Task: Create in the project TrackForge in Backlog an issue 'Implement a feature for users to share their location and find nearby friends', assign it to team member softage.4@softage.net and change the status to IN PROGRESS.
Action: Mouse moved to (207, 57)
Screenshot: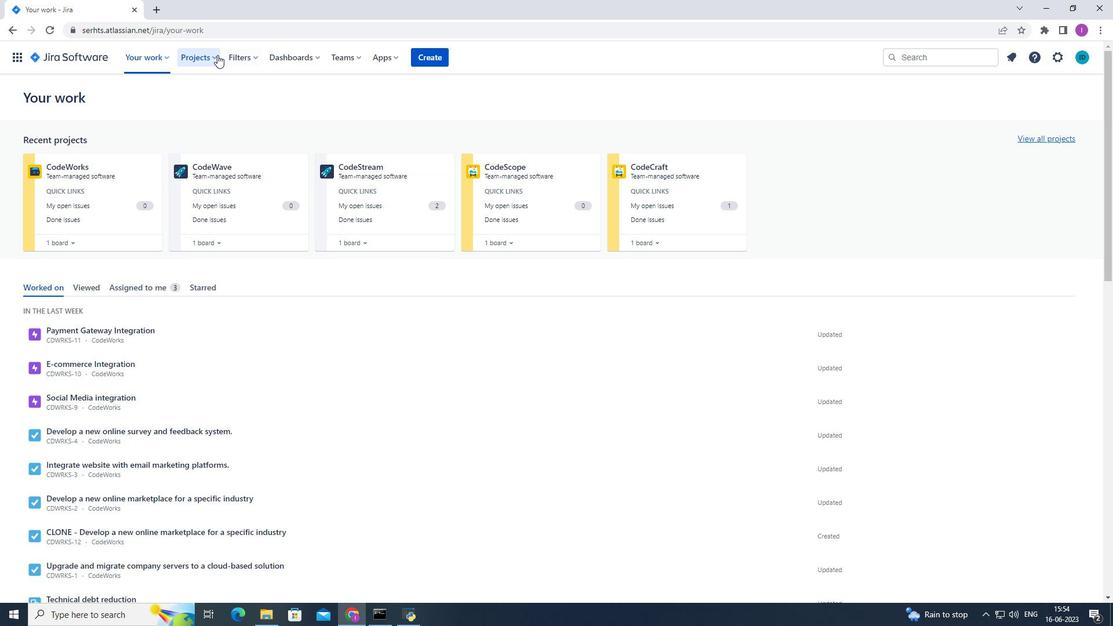 
Action: Mouse pressed left at (207, 57)
Screenshot: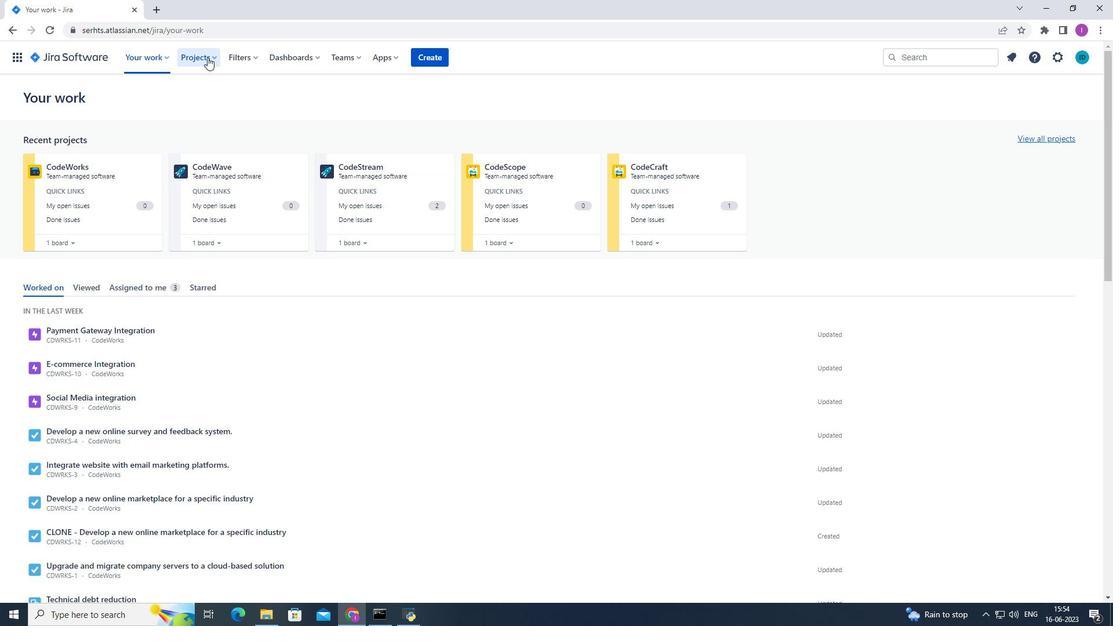 
Action: Mouse moved to (217, 107)
Screenshot: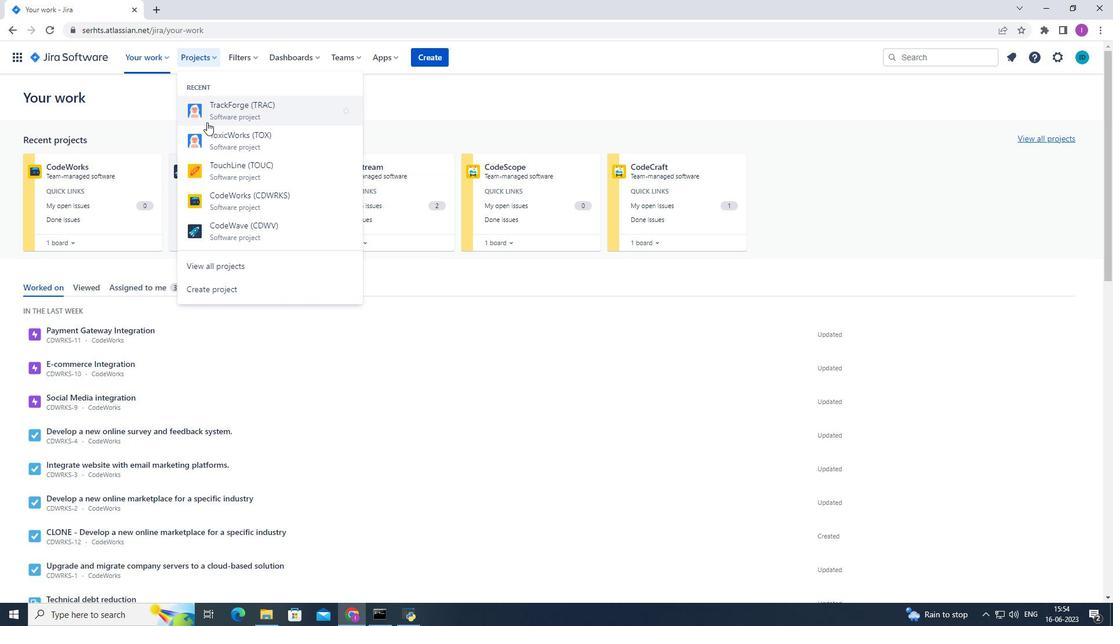 
Action: Mouse pressed left at (217, 107)
Screenshot: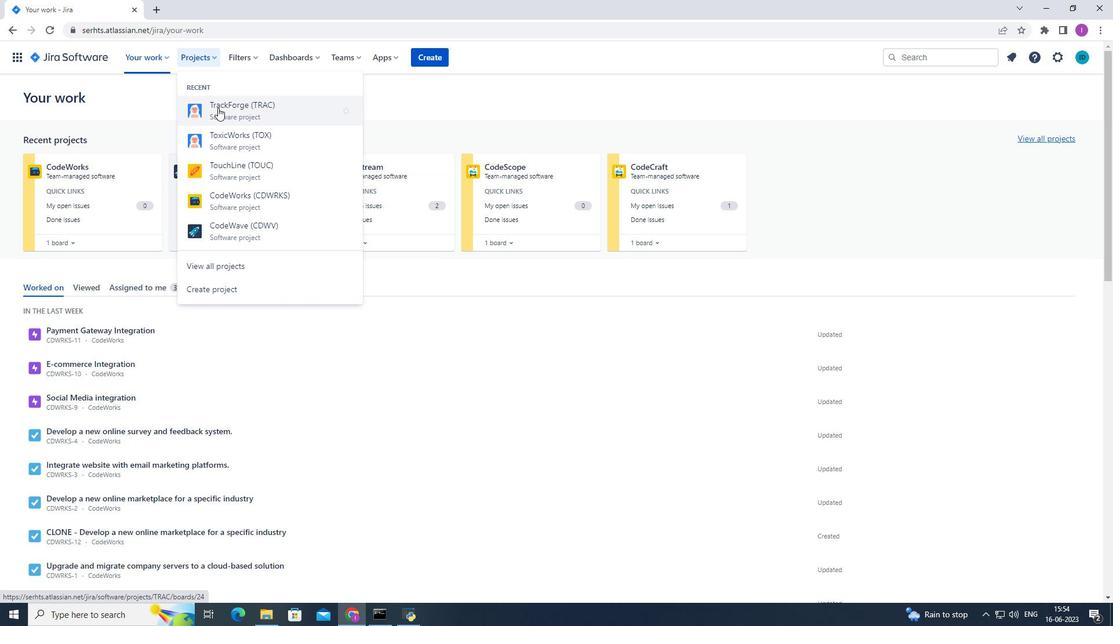 
Action: Mouse moved to (77, 180)
Screenshot: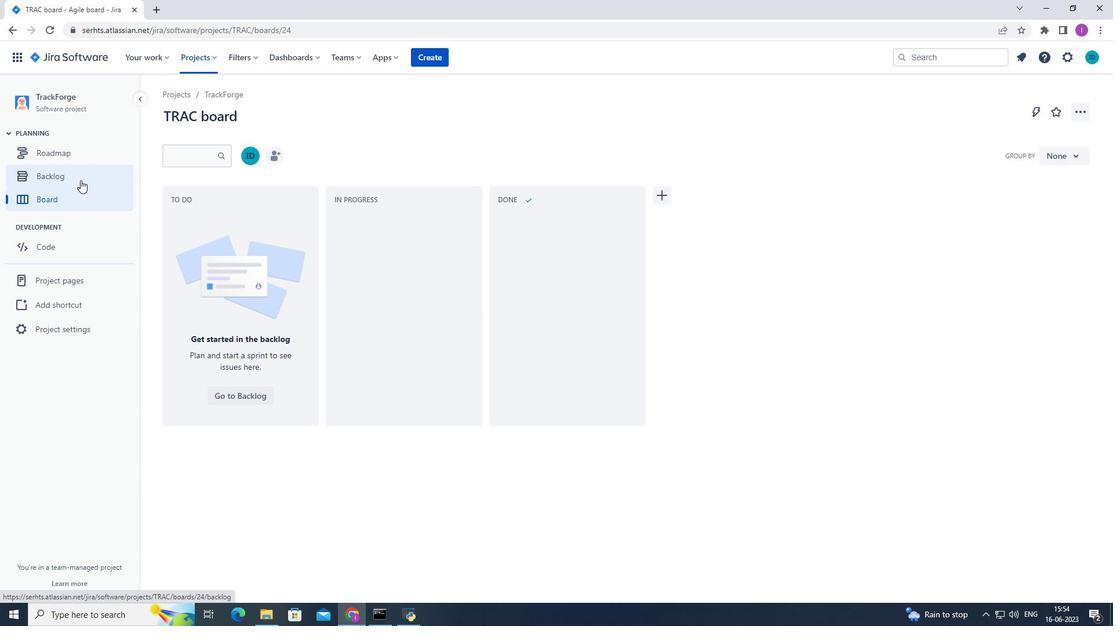 
Action: Mouse pressed left at (77, 180)
Screenshot: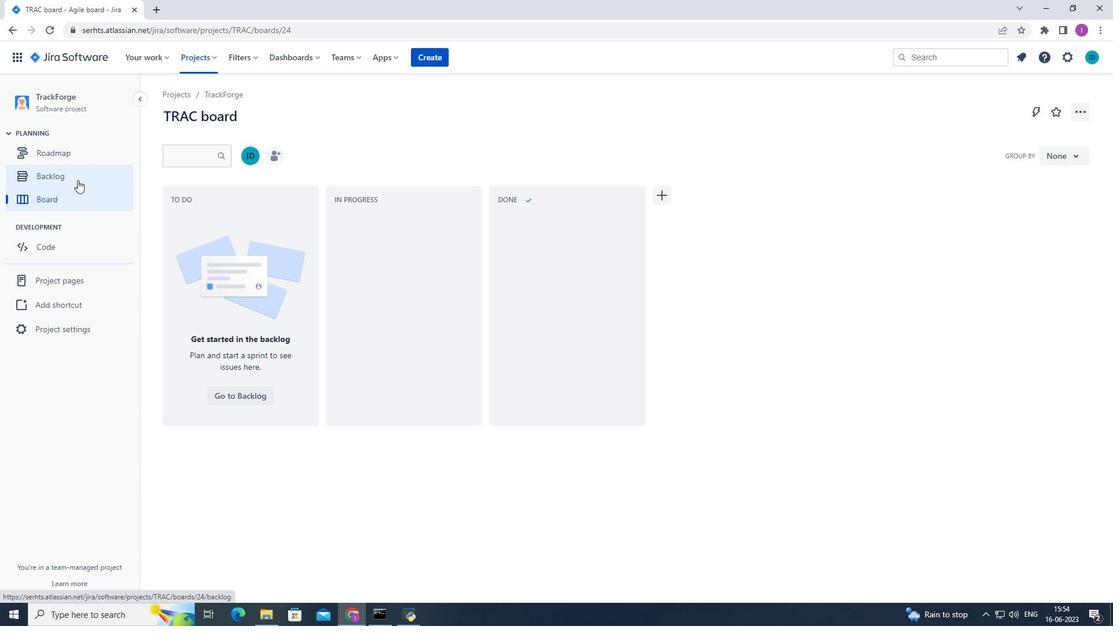 
Action: Mouse moved to (379, 474)
Screenshot: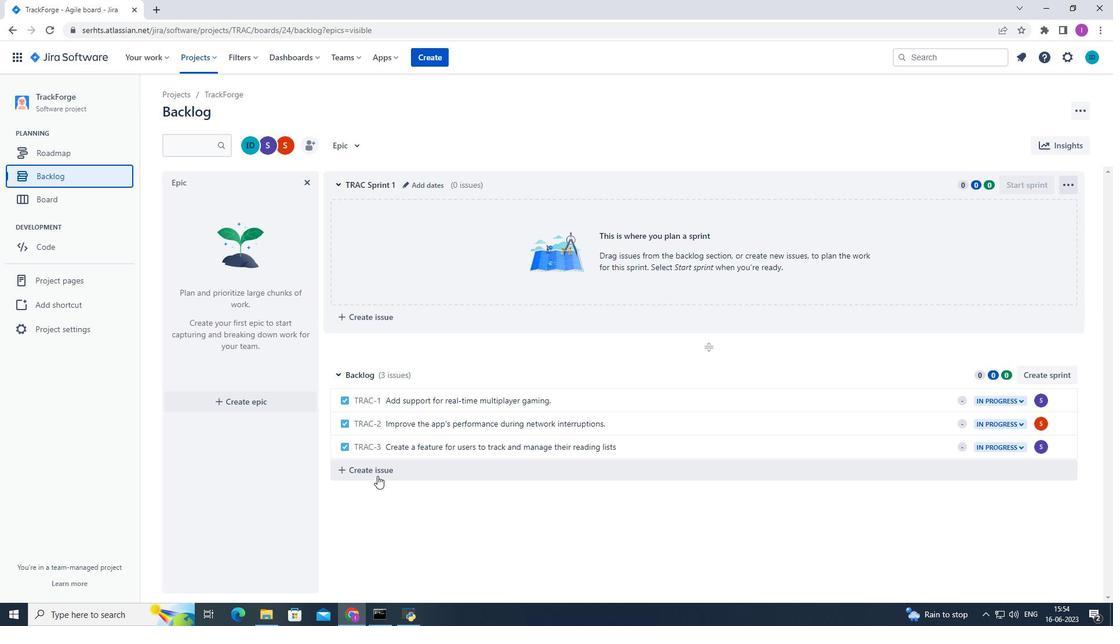 
Action: Mouse pressed left at (379, 474)
Screenshot: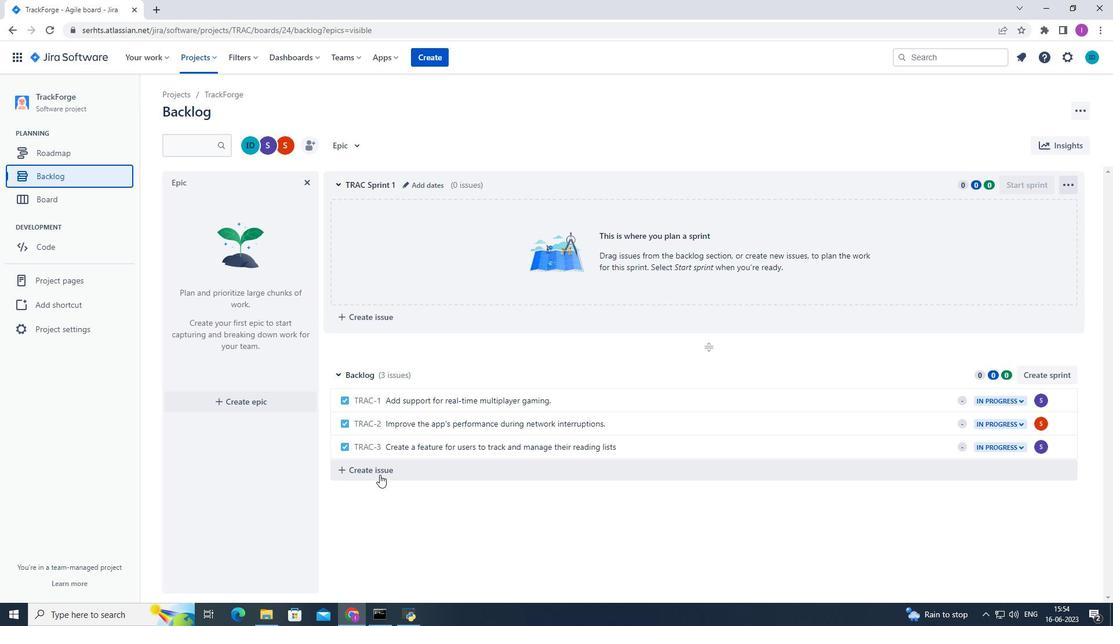 
Action: Mouse moved to (411, 470)
Screenshot: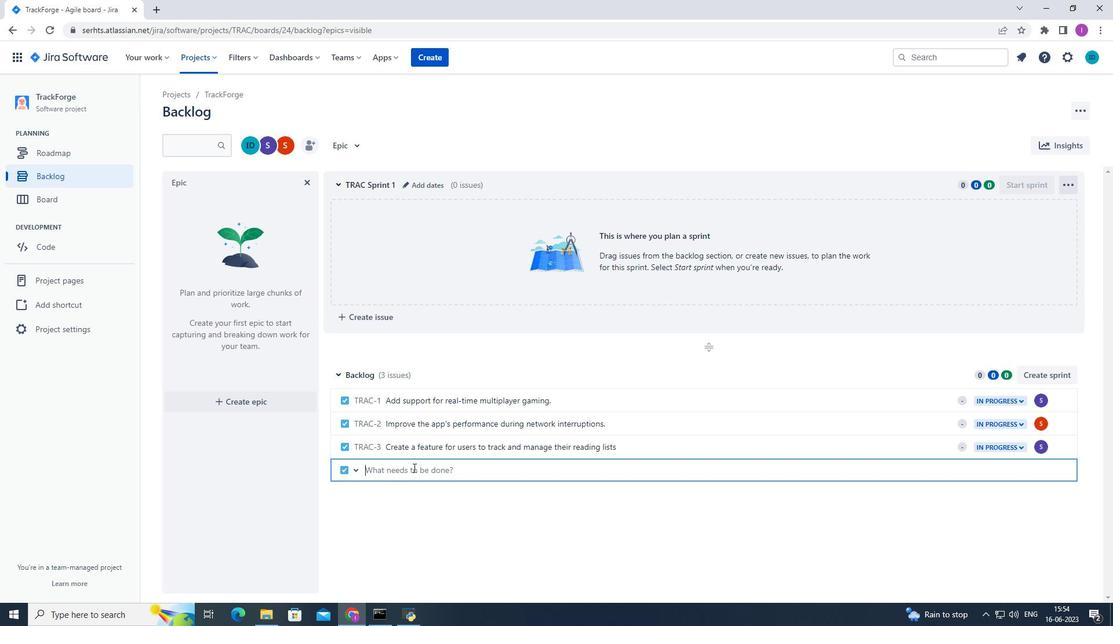 
Action: Key pressed <Key.shift><Key.shift>Implement<Key.space>a<Key.space>feqature<Key.space>for<Key.space>
Screenshot: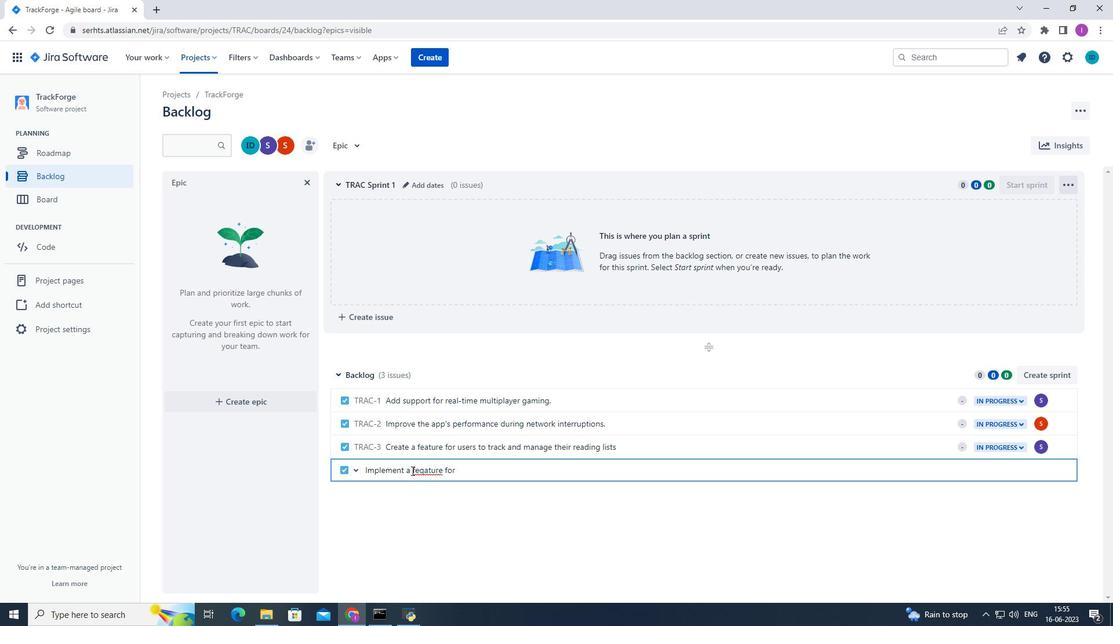 
Action: Mouse moved to (423, 471)
Screenshot: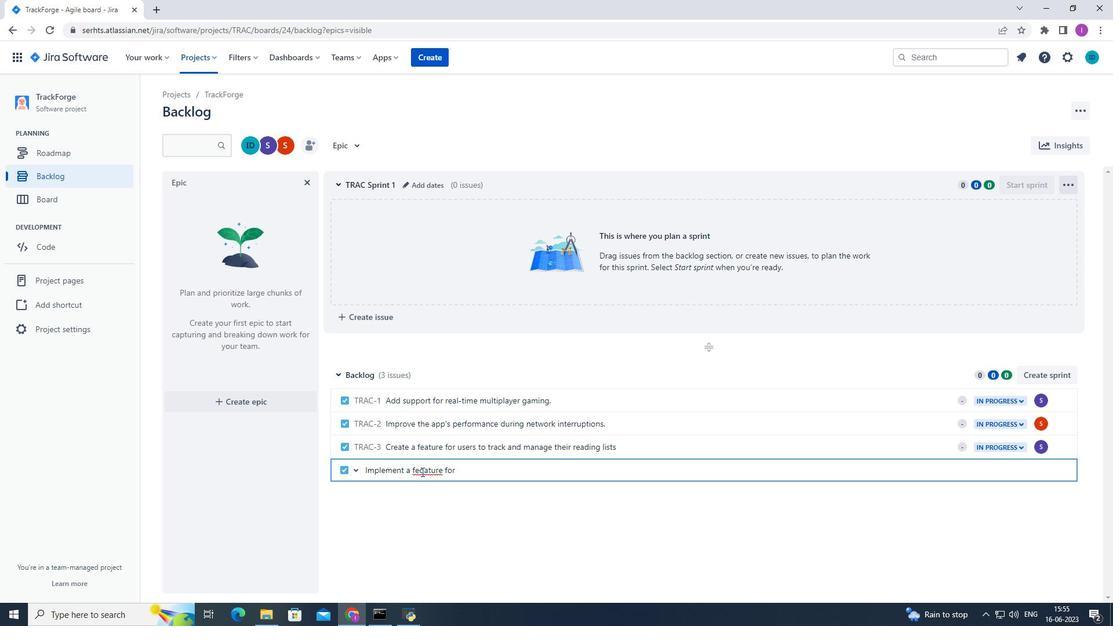 
Action: Mouse pressed left at (423, 471)
Screenshot: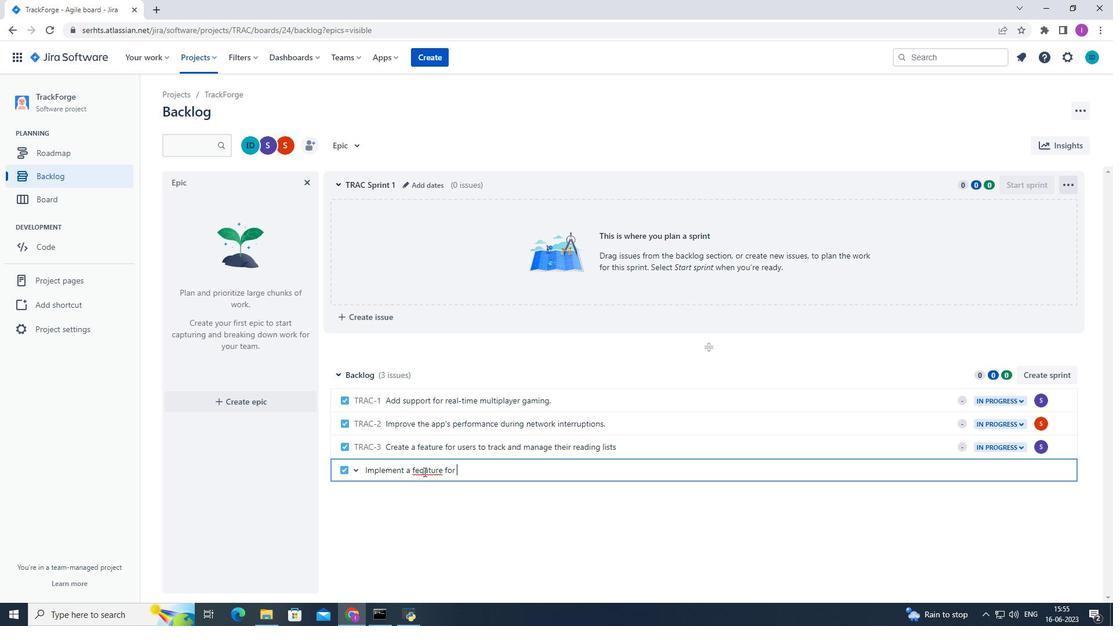 
Action: Mouse moved to (424, 471)
Screenshot: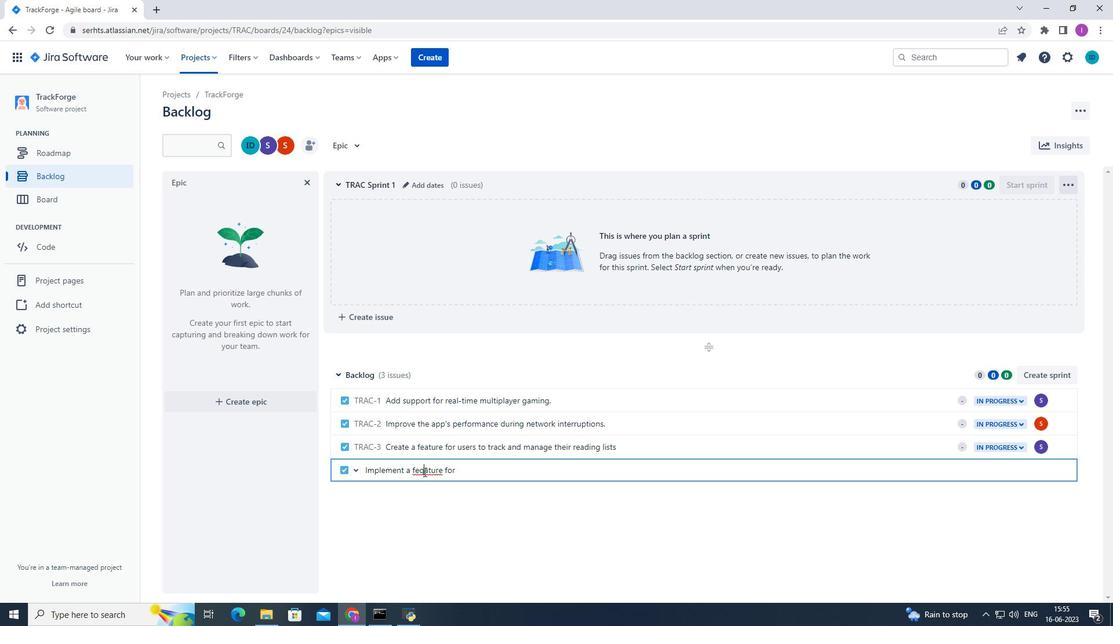 
Action: Key pressed <Key.backspace>
Screenshot: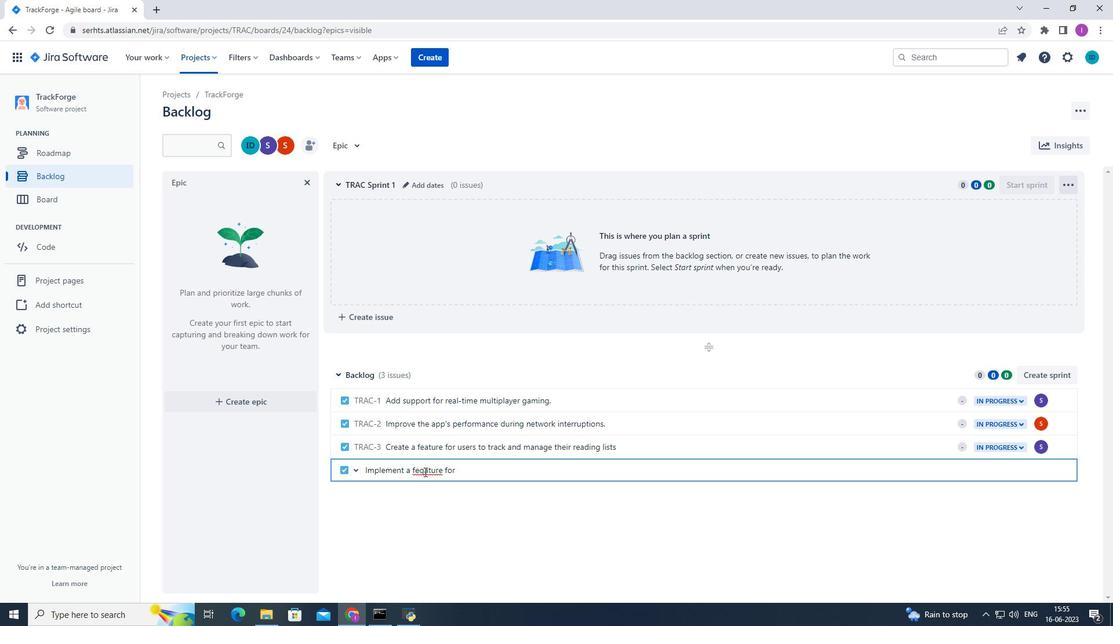 
Action: Mouse moved to (459, 474)
Screenshot: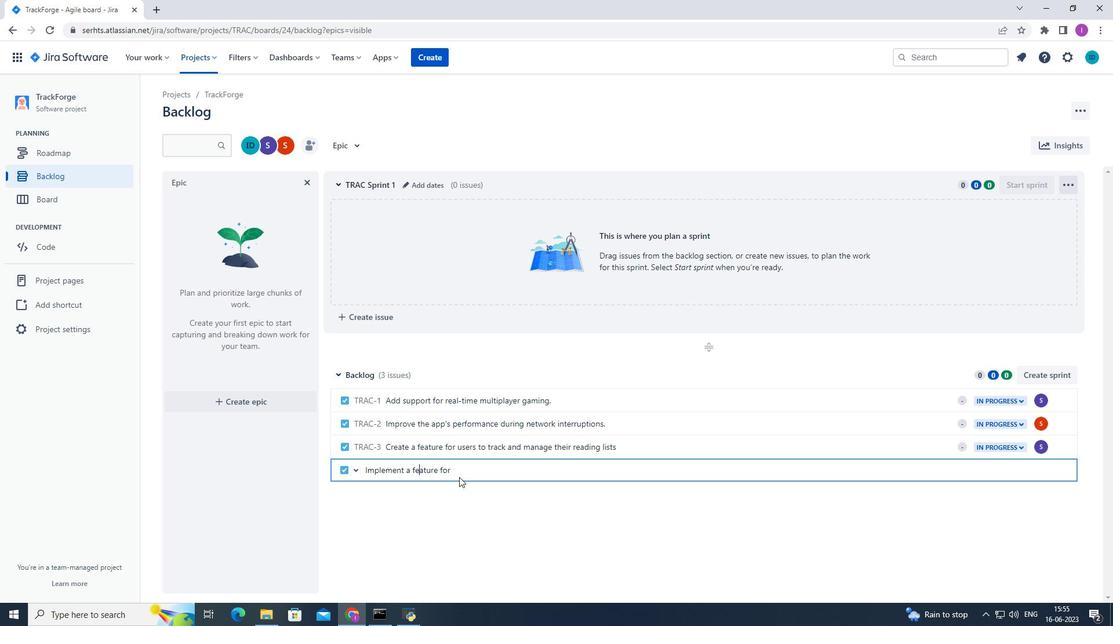 
Action: Mouse pressed left at (459, 474)
Screenshot: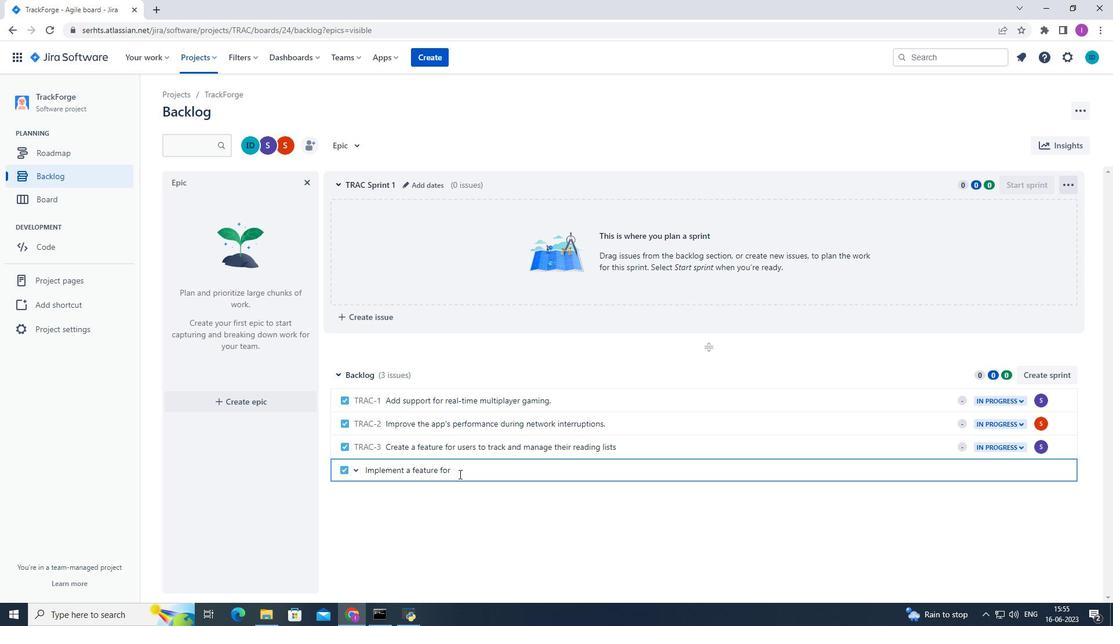 
Action: Mouse moved to (515, 459)
Screenshot: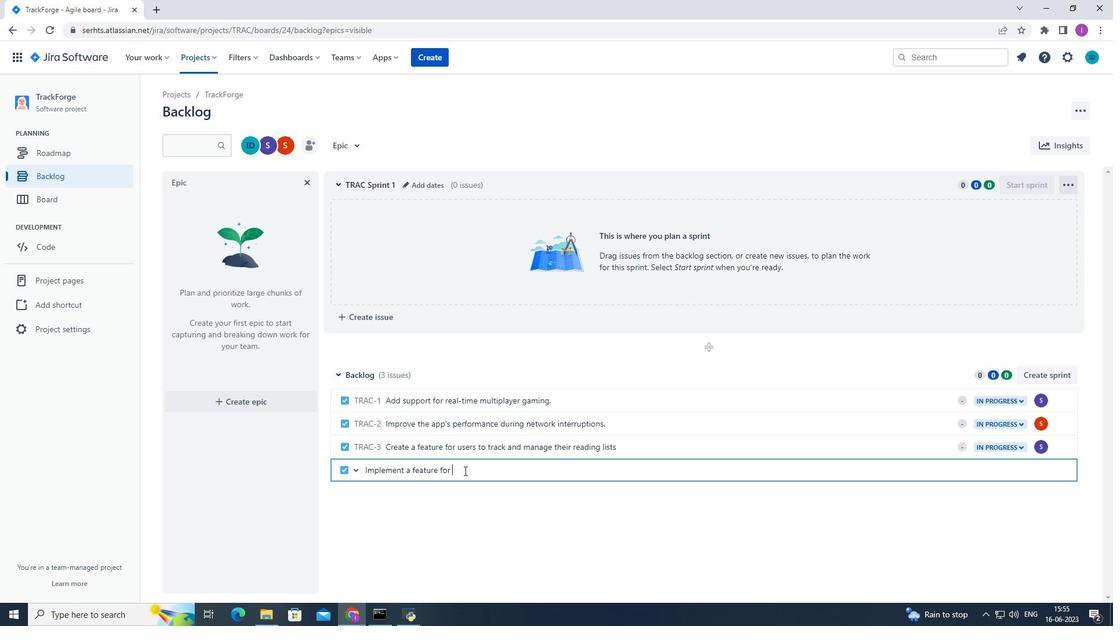 
Action: Key pressed users<Key.space>toshare
Screenshot: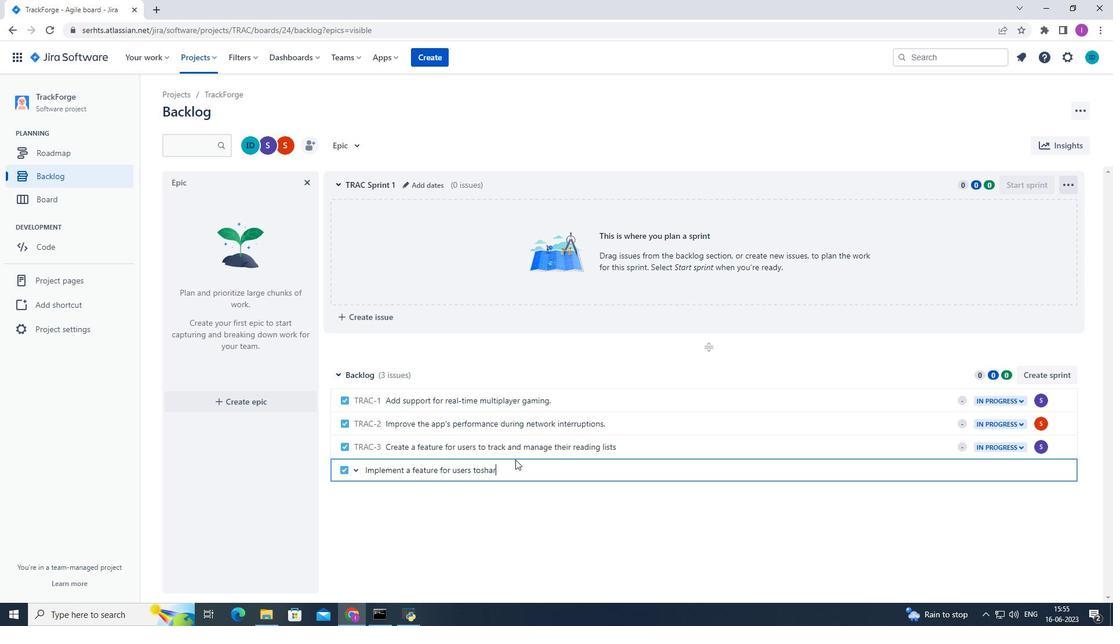 
Action: Mouse moved to (480, 469)
Screenshot: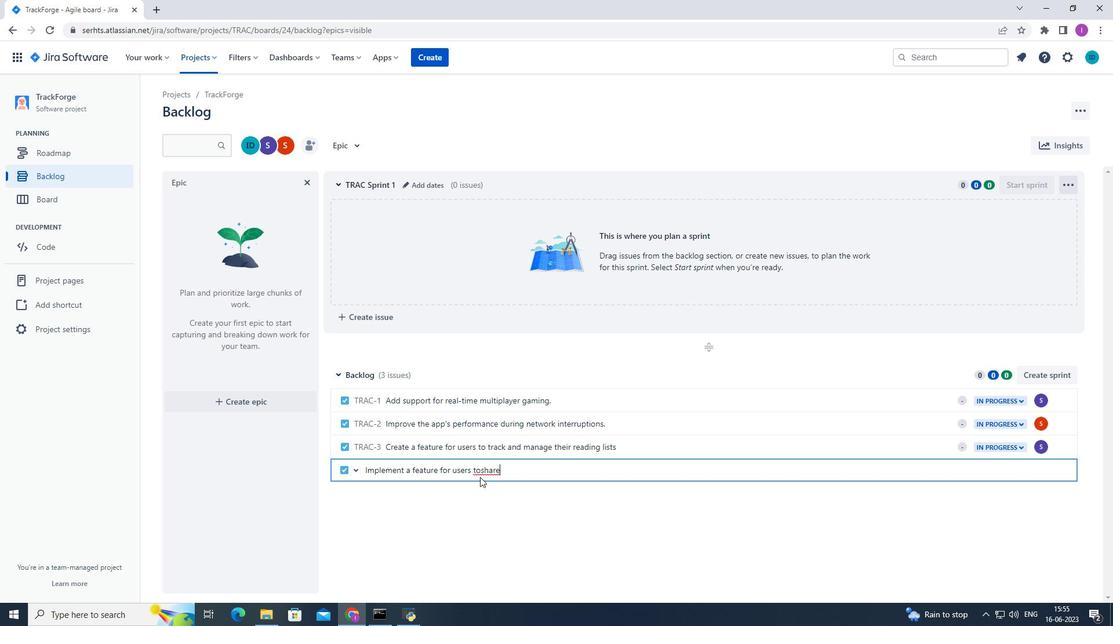 
Action: Mouse pressed left at (480, 469)
Screenshot: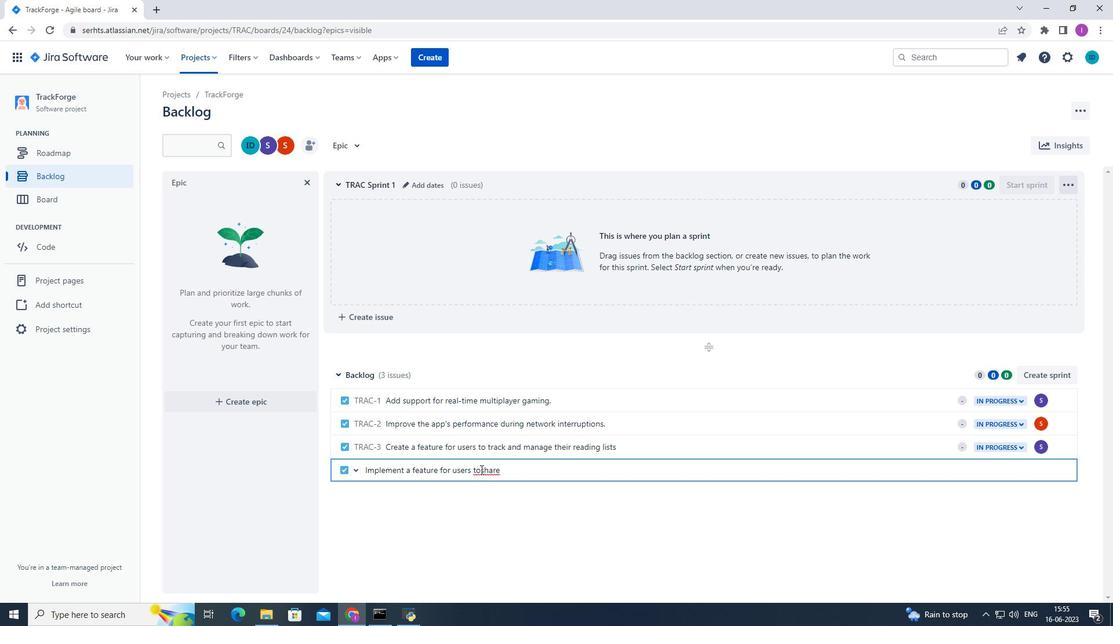 
Action: Key pressed <Key.space>
Screenshot: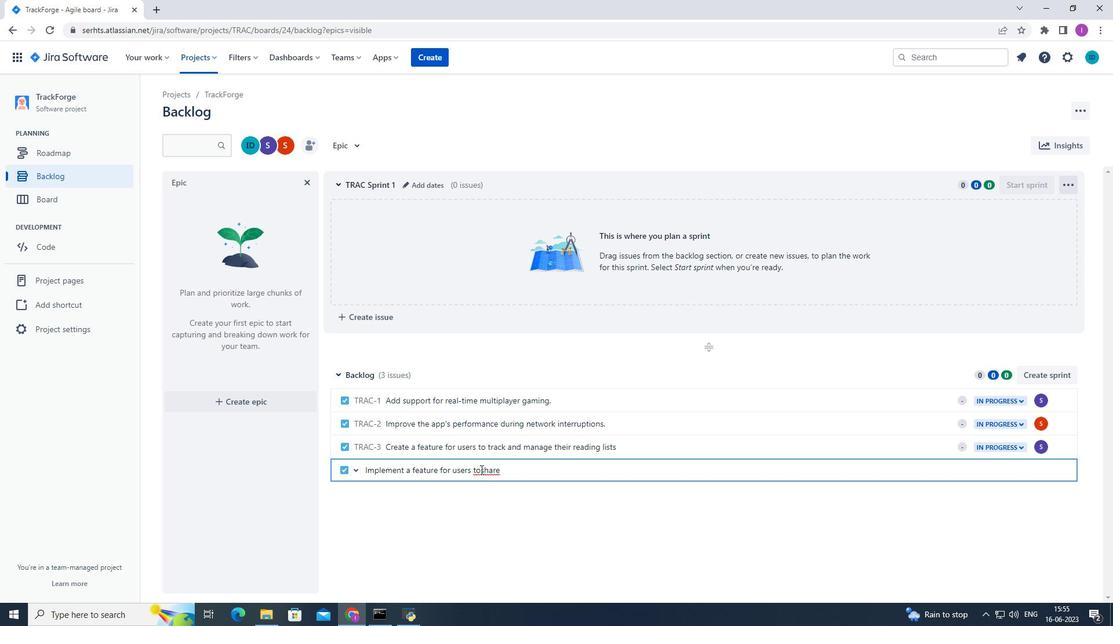 
Action: Mouse moved to (522, 470)
Screenshot: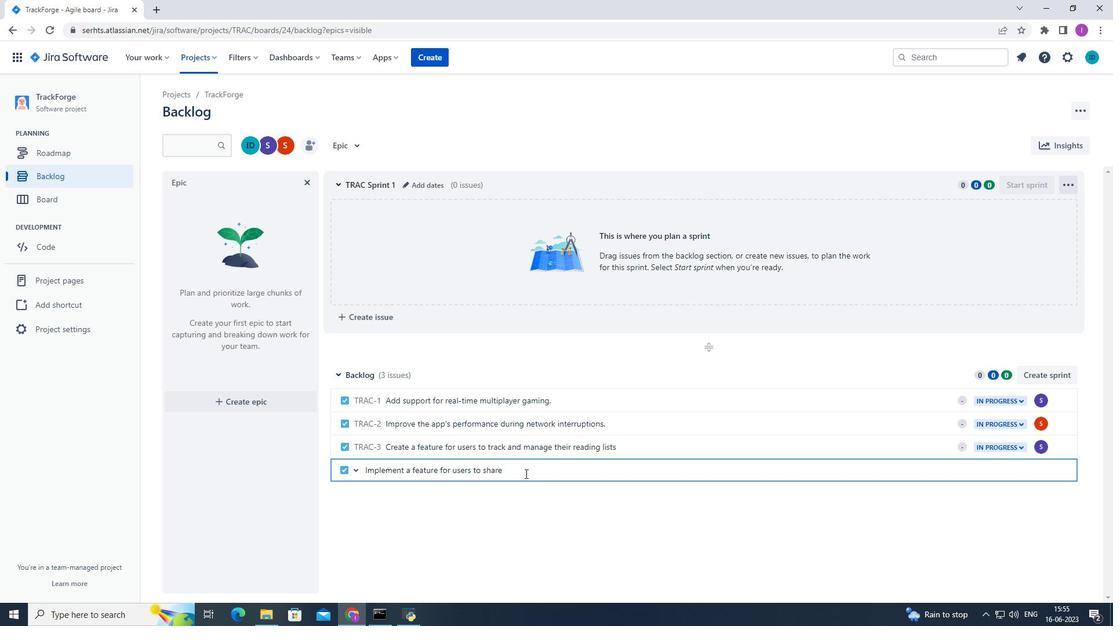 
Action: Mouse pressed left at (522, 470)
Screenshot: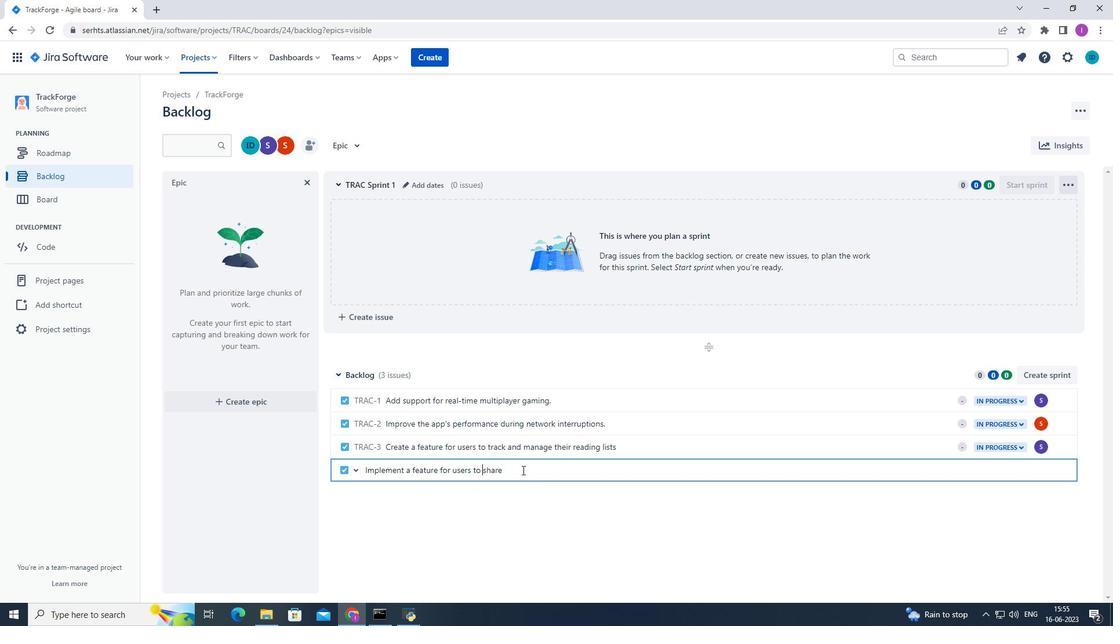 
Action: Mouse moved to (563, 462)
Screenshot: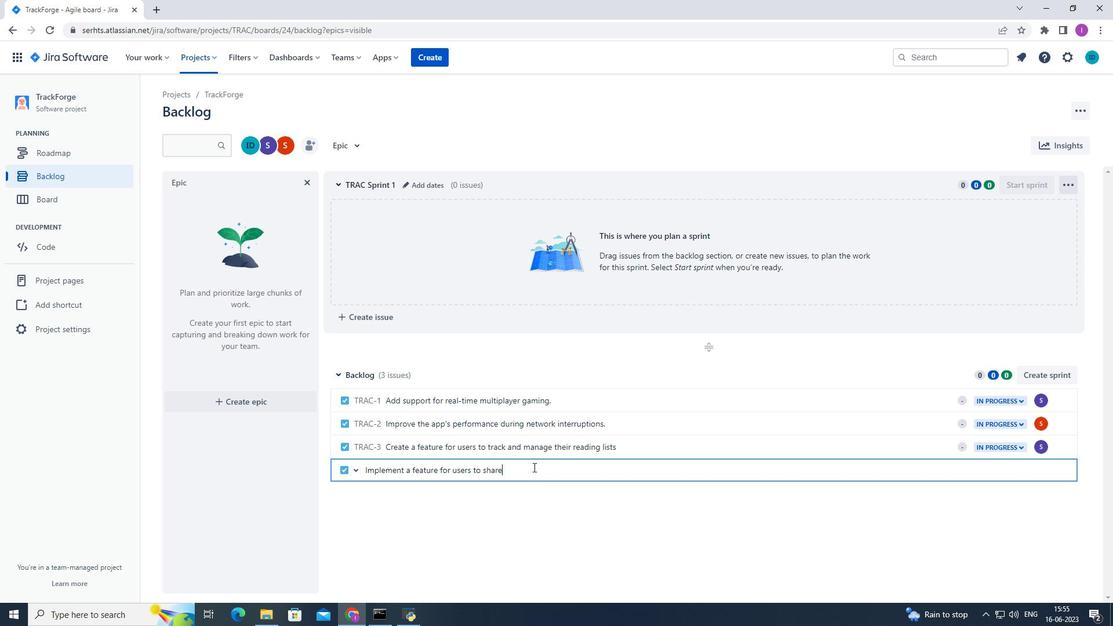 
Action: Key pressed <Key.space>their<Key.space>location<Key.space>and<Key.space>find<Key.space>nearby<Key.space>friends.<Key.enter>
Screenshot: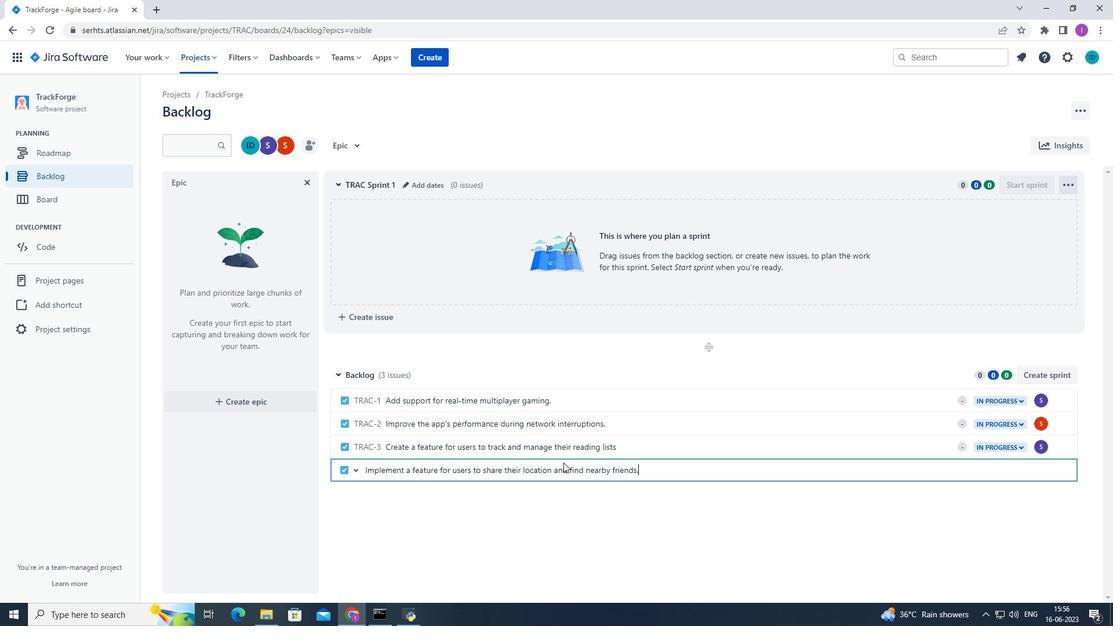 
Action: Mouse moved to (1039, 469)
Screenshot: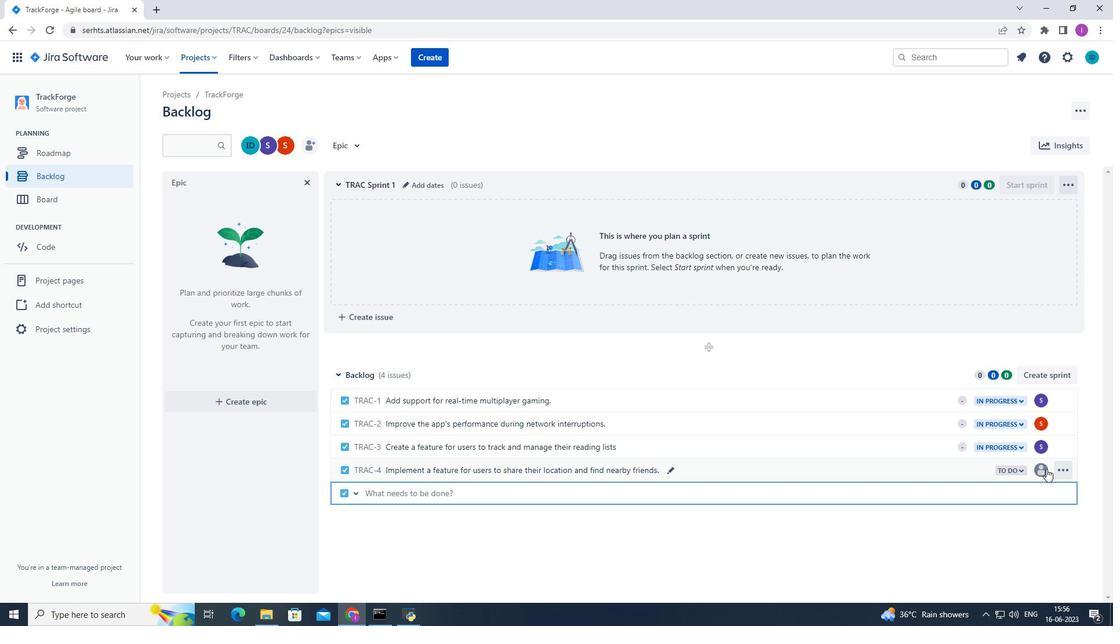 
Action: Mouse pressed left at (1039, 469)
Screenshot: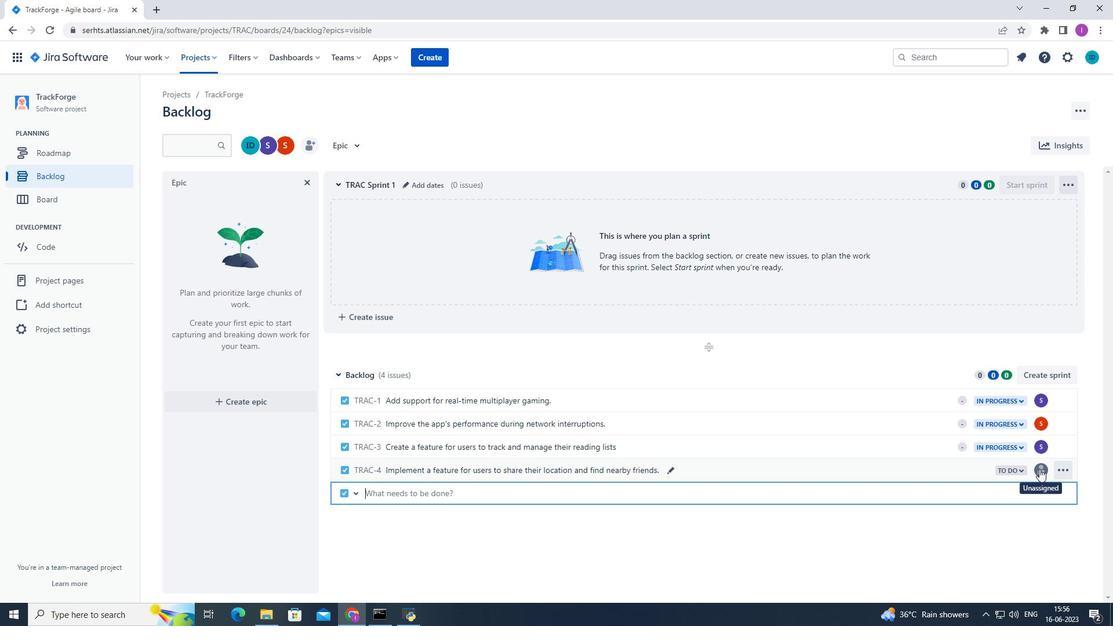 
Action: Mouse moved to (798, 559)
Screenshot: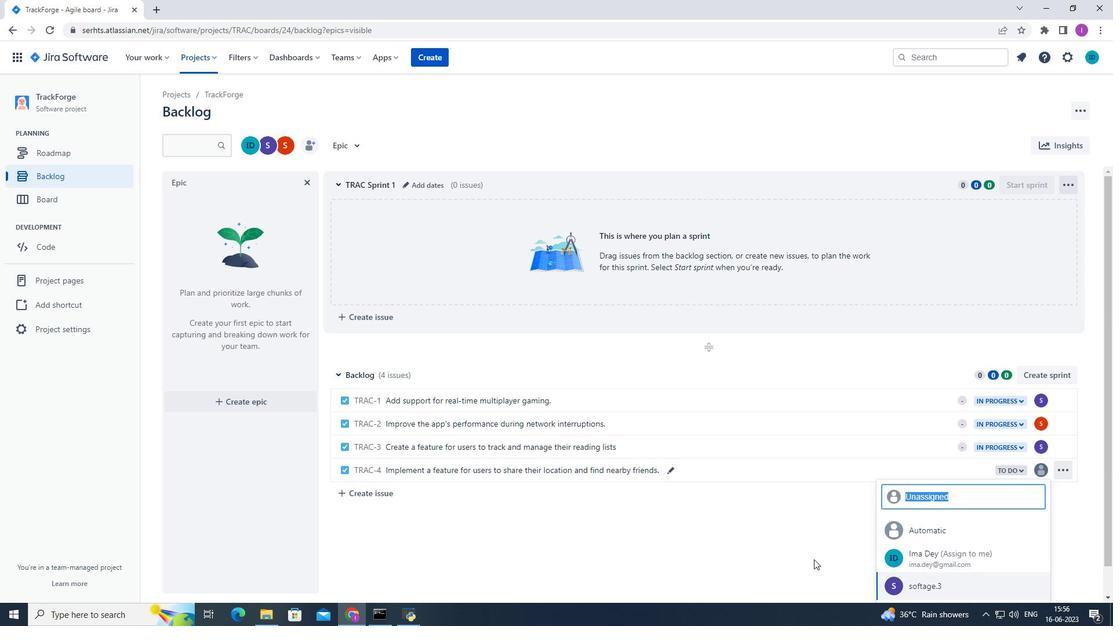 
Action: Mouse scrolled (798, 558) with delta (0, 0)
Screenshot: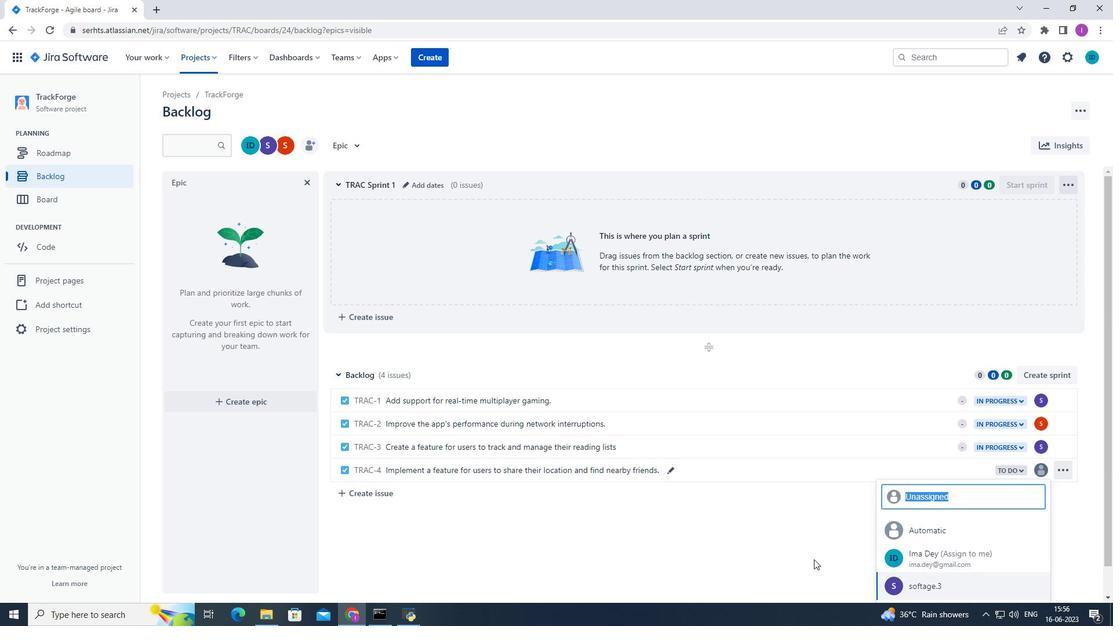 
Action: Mouse moved to (798, 559)
Screenshot: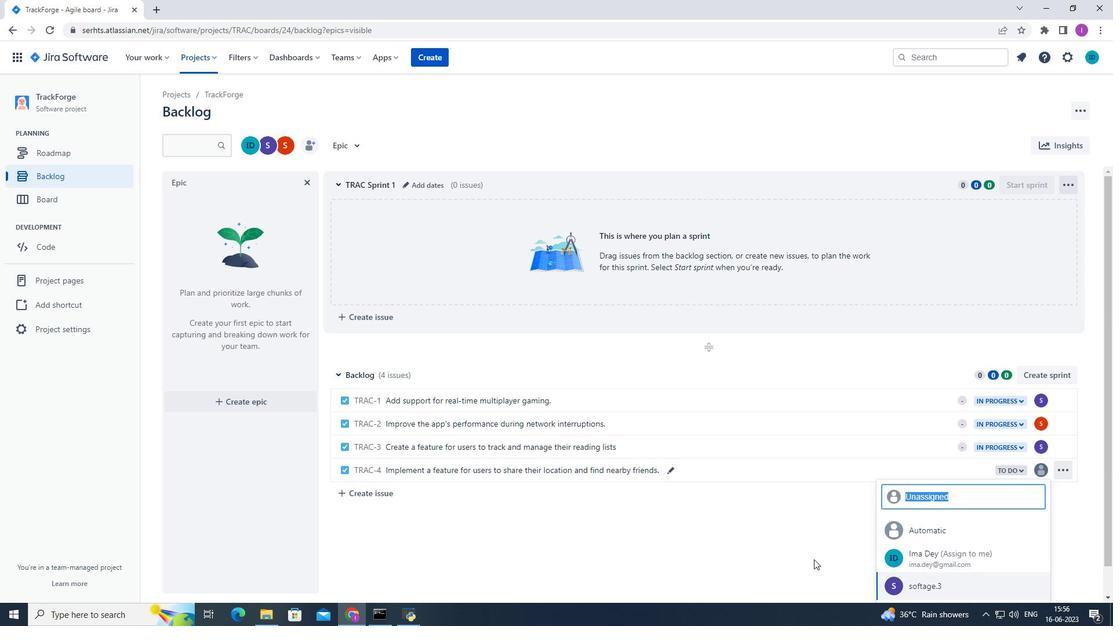 
Action: Mouse scrolled (798, 558) with delta (0, 0)
Screenshot: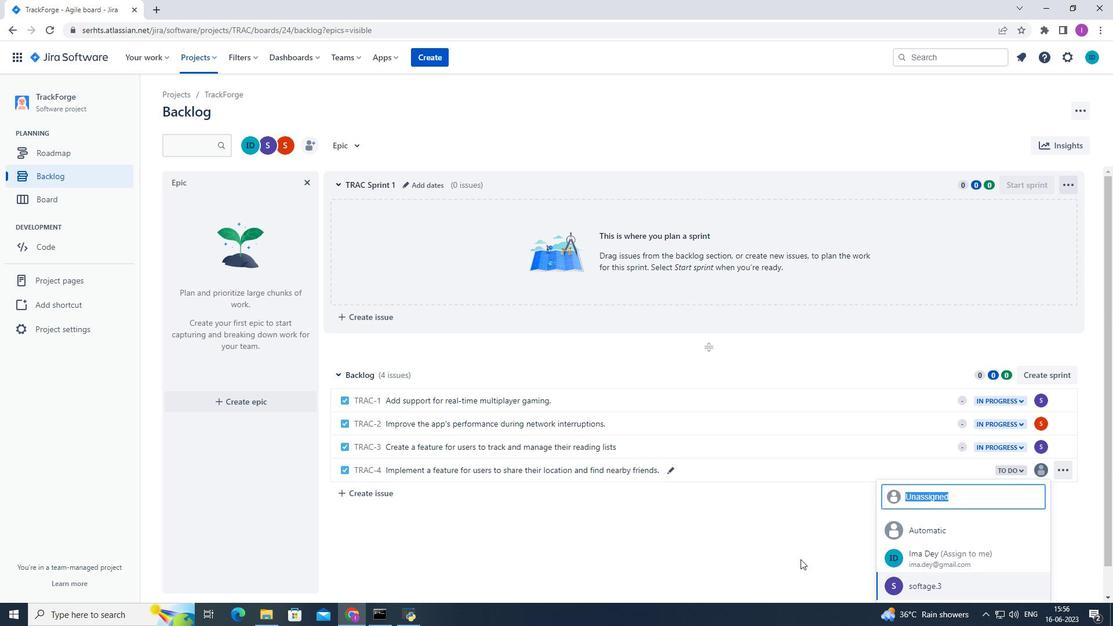 
Action: Mouse scrolled (798, 558) with delta (0, 0)
Screenshot: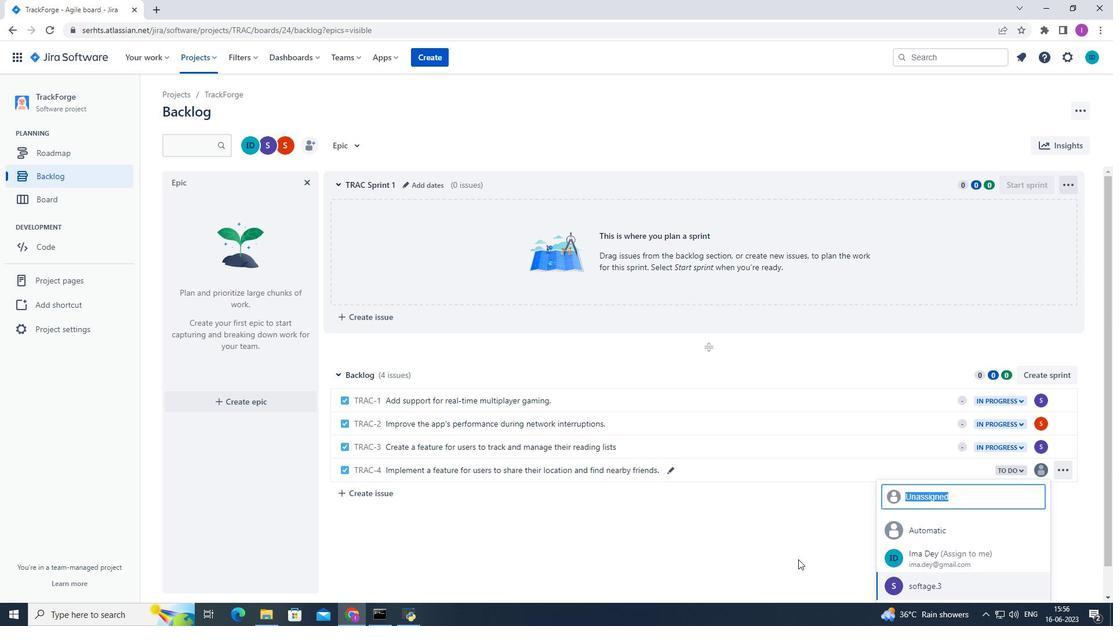 
Action: Mouse scrolled (798, 558) with delta (0, 0)
Screenshot: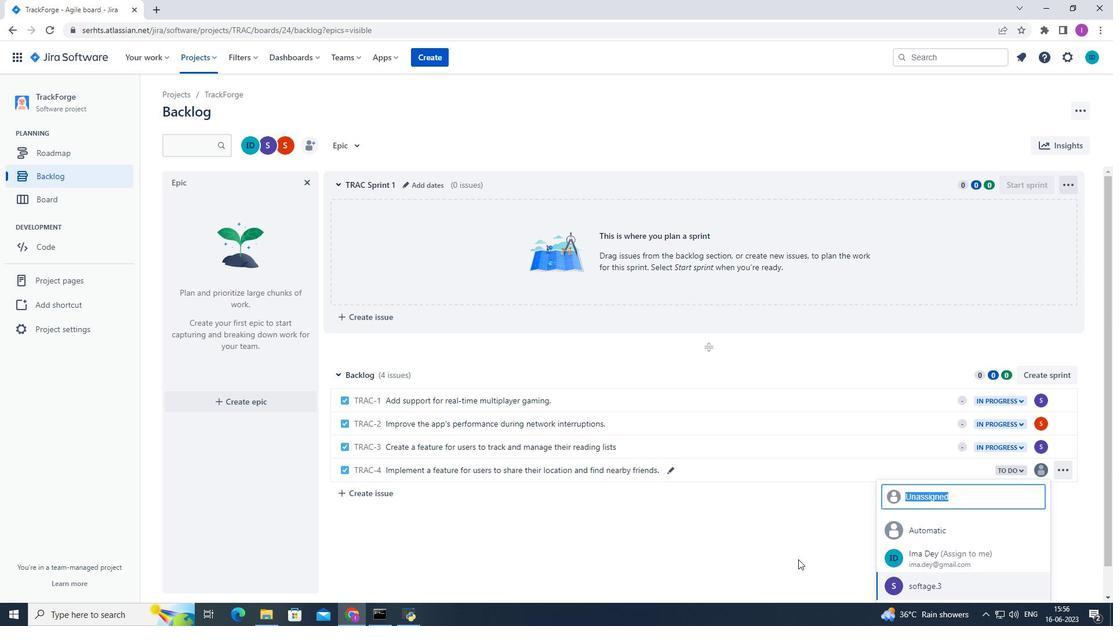 
Action: Mouse moved to (803, 560)
Screenshot: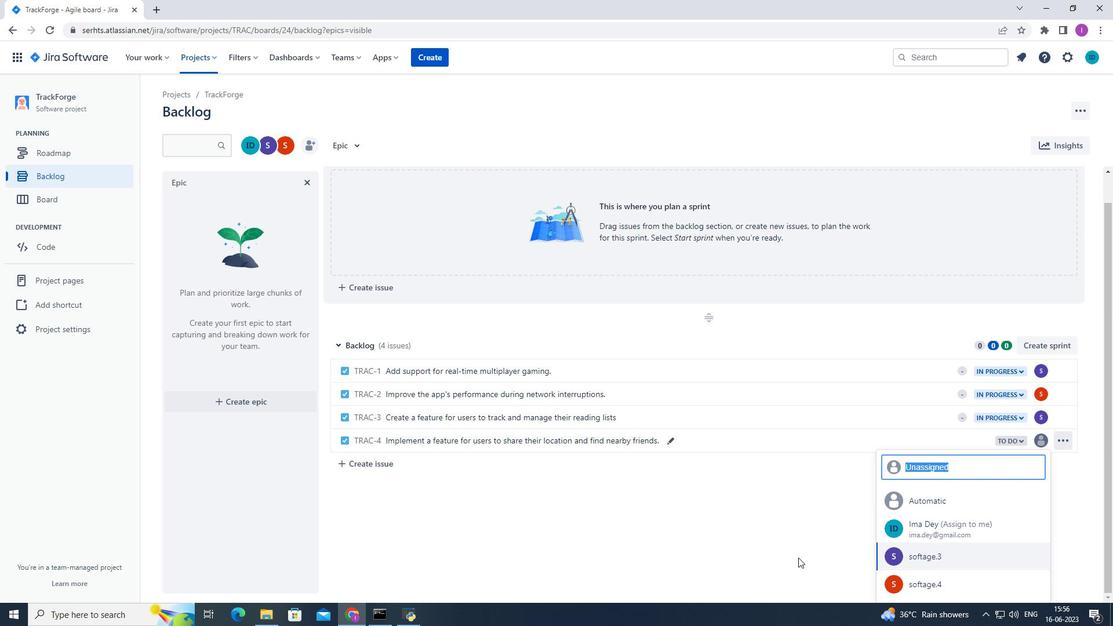 
Action: Mouse scrolled (801, 558) with delta (0, 0)
Screenshot: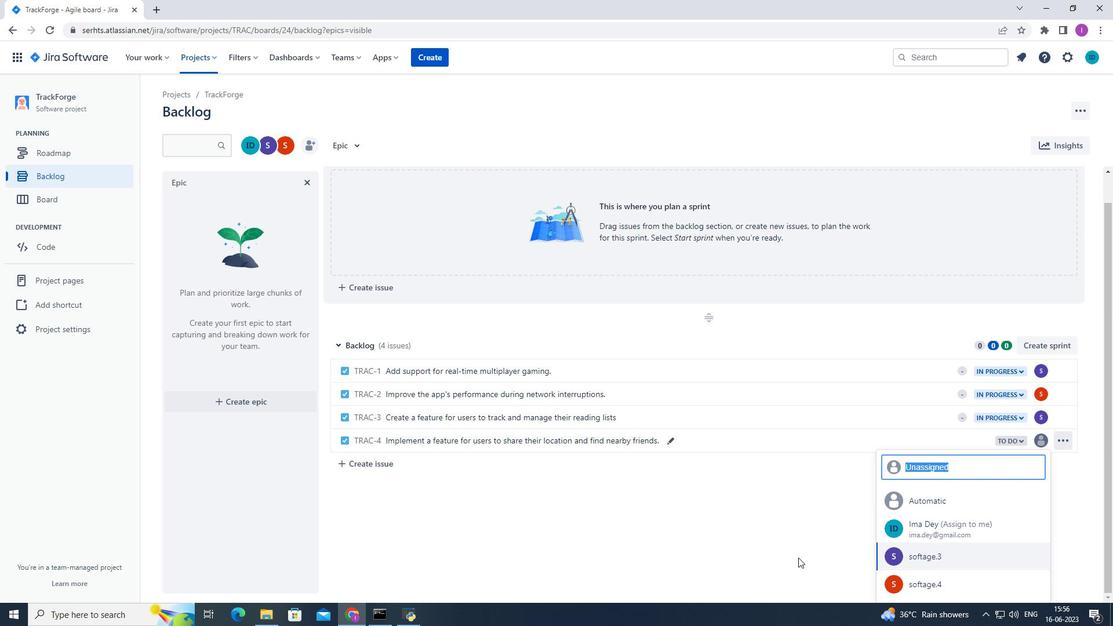 
Action: Mouse moved to (811, 564)
Screenshot: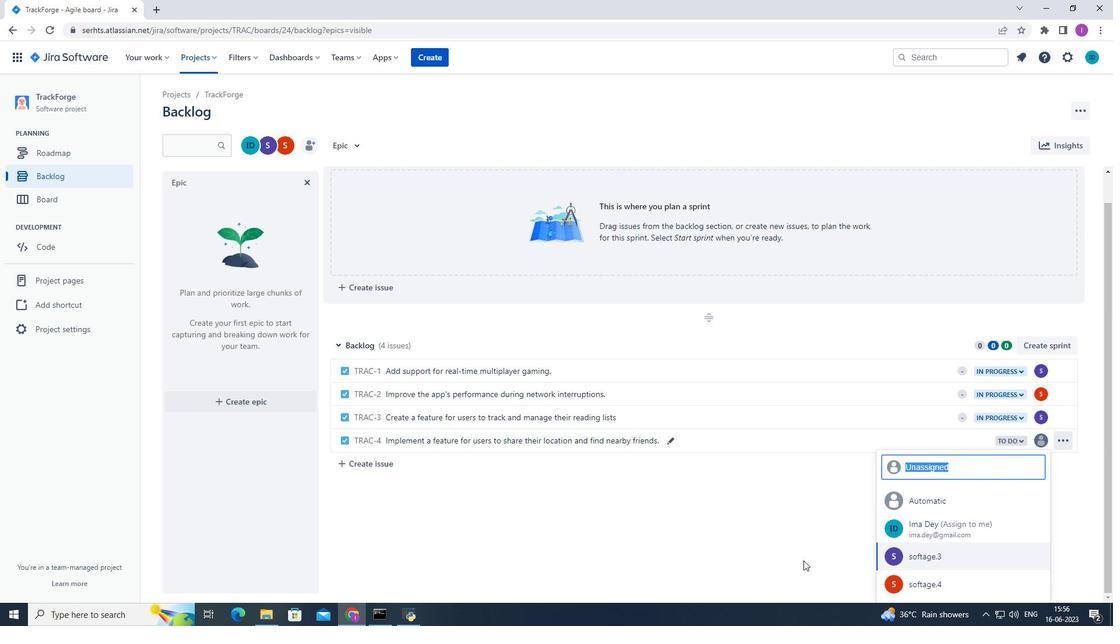 
Action: Mouse scrolled (805, 561) with delta (0, 0)
Screenshot: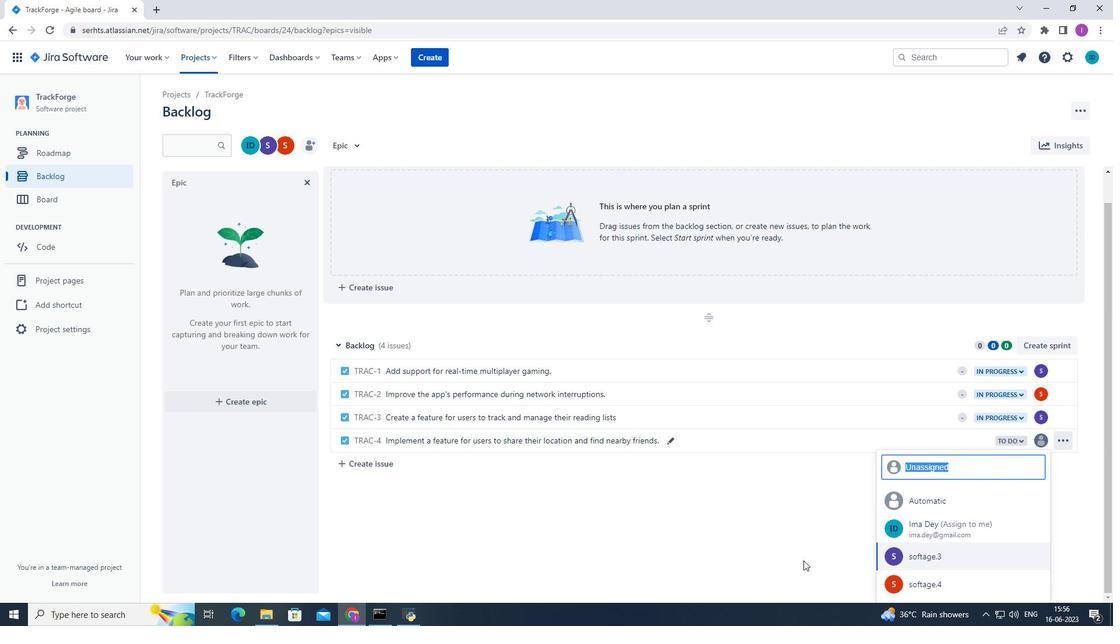 
Action: Mouse moved to (812, 564)
Screenshot: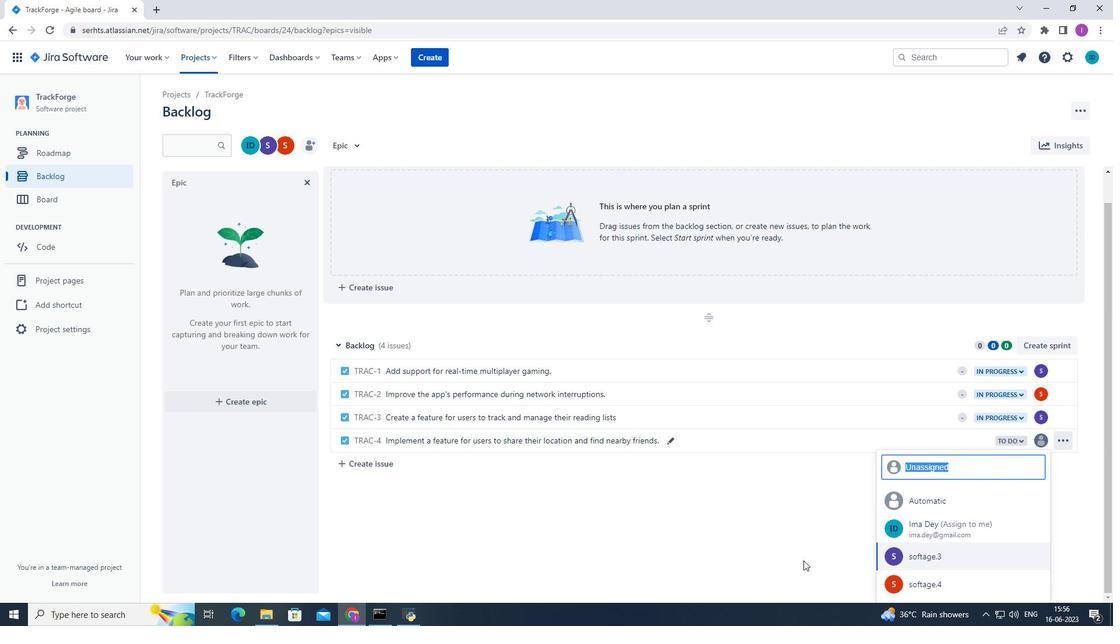 
Action: Mouse scrolled (805, 561) with delta (0, 0)
Screenshot: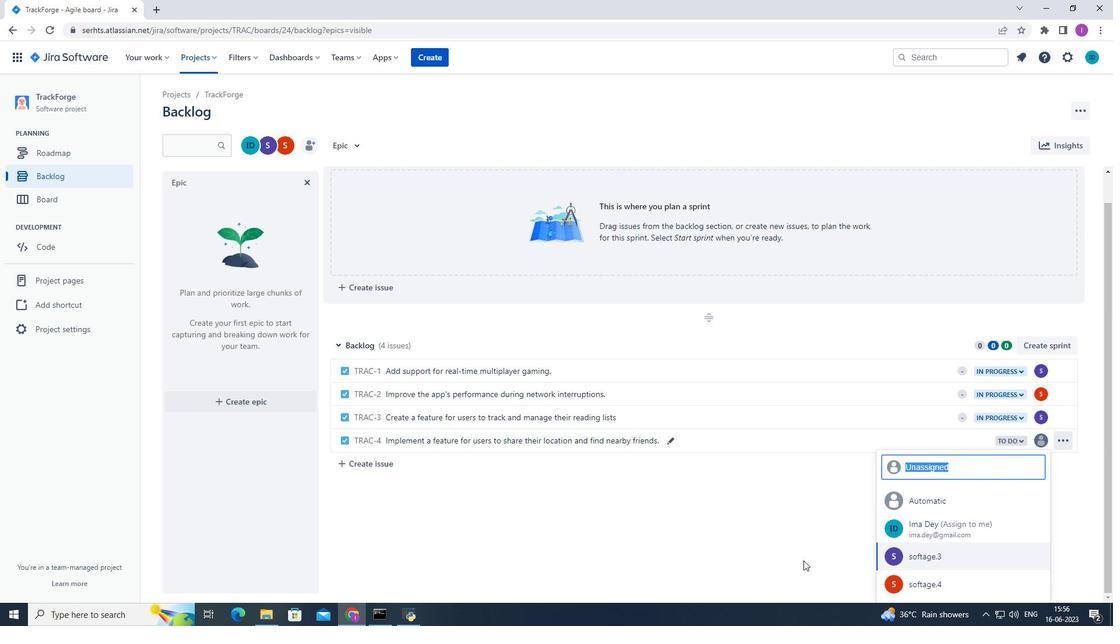 
Action: Mouse moved to (823, 566)
Screenshot: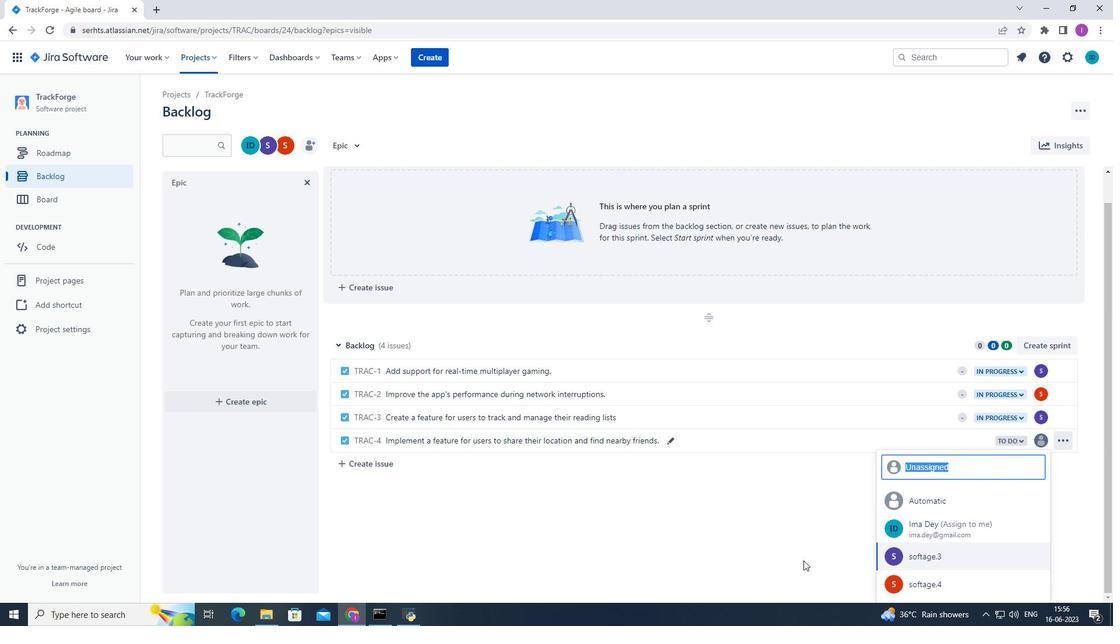 
Action: Mouse scrolled (812, 564) with delta (0, 0)
Screenshot: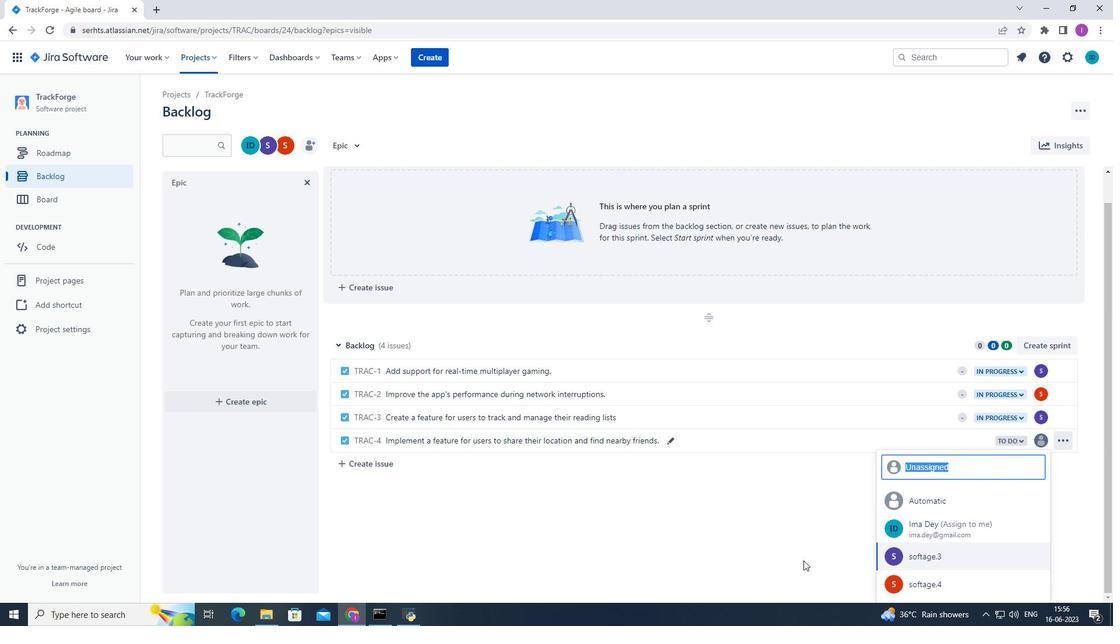 
Action: Mouse moved to (856, 577)
Screenshot: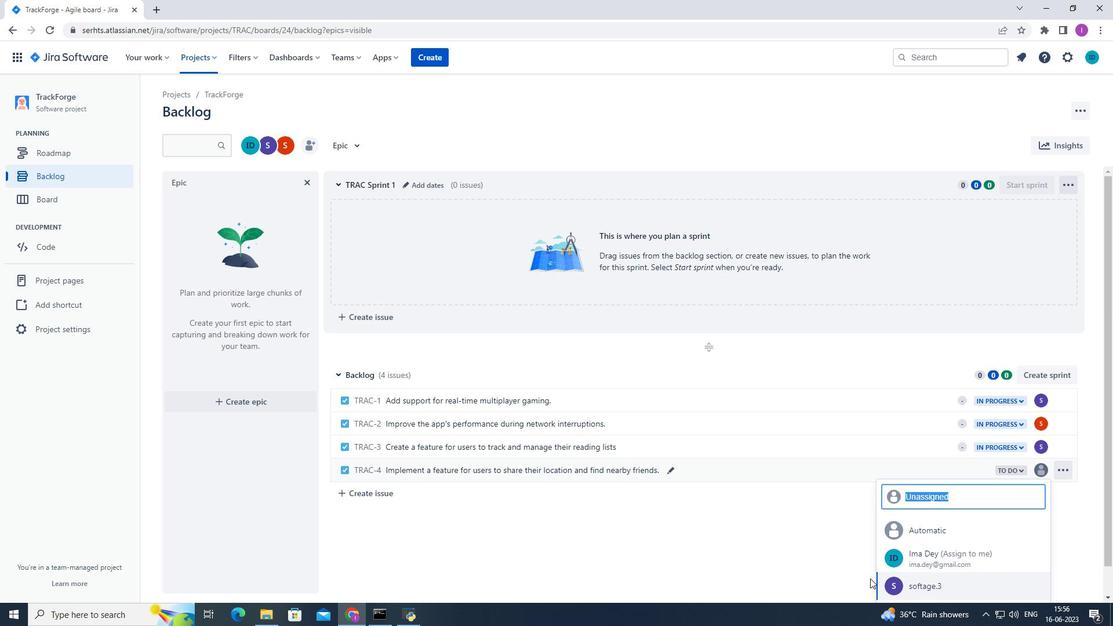 
Action: Mouse scrolled (856, 576) with delta (0, 0)
Screenshot: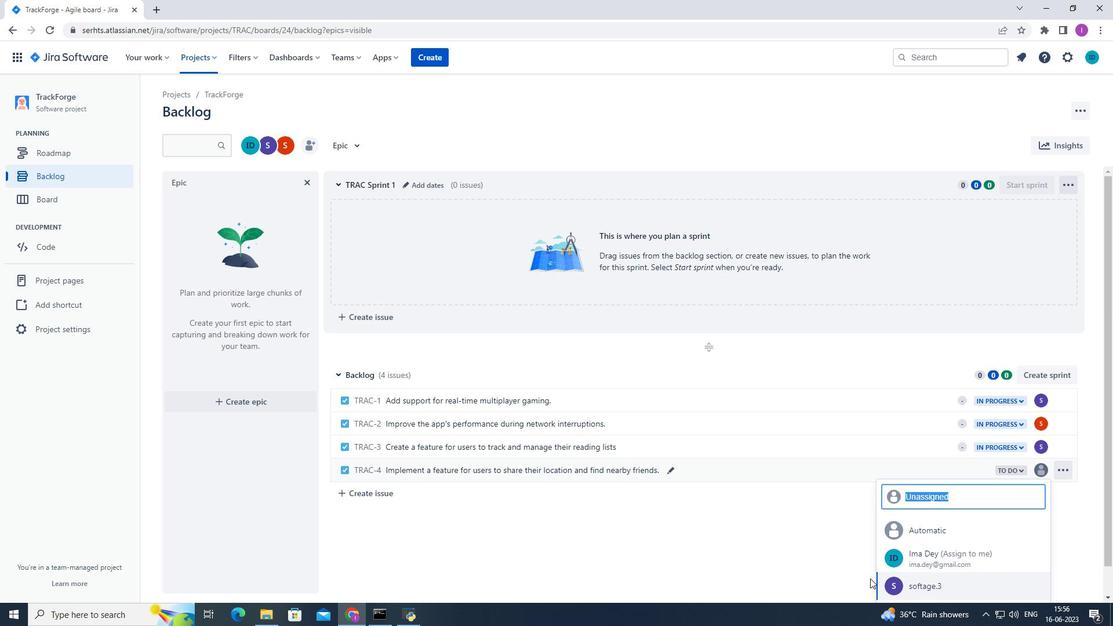 
Action: Mouse scrolled (856, 576) with delta (0, 0)
Screenshot: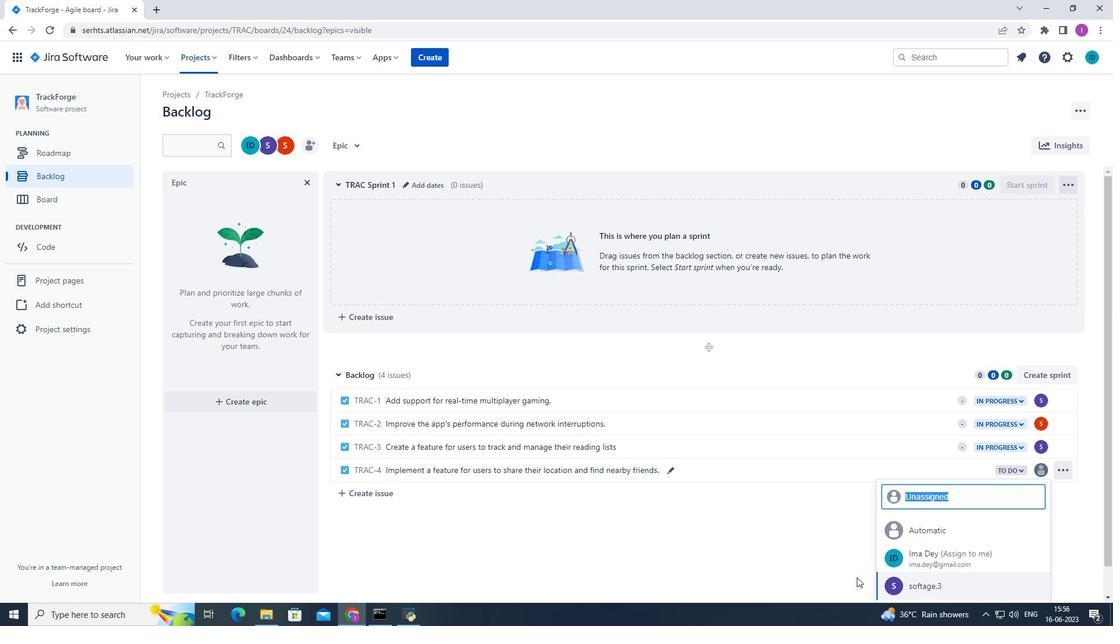 
Action: Mouse moved to (933, 587)
Screenshot: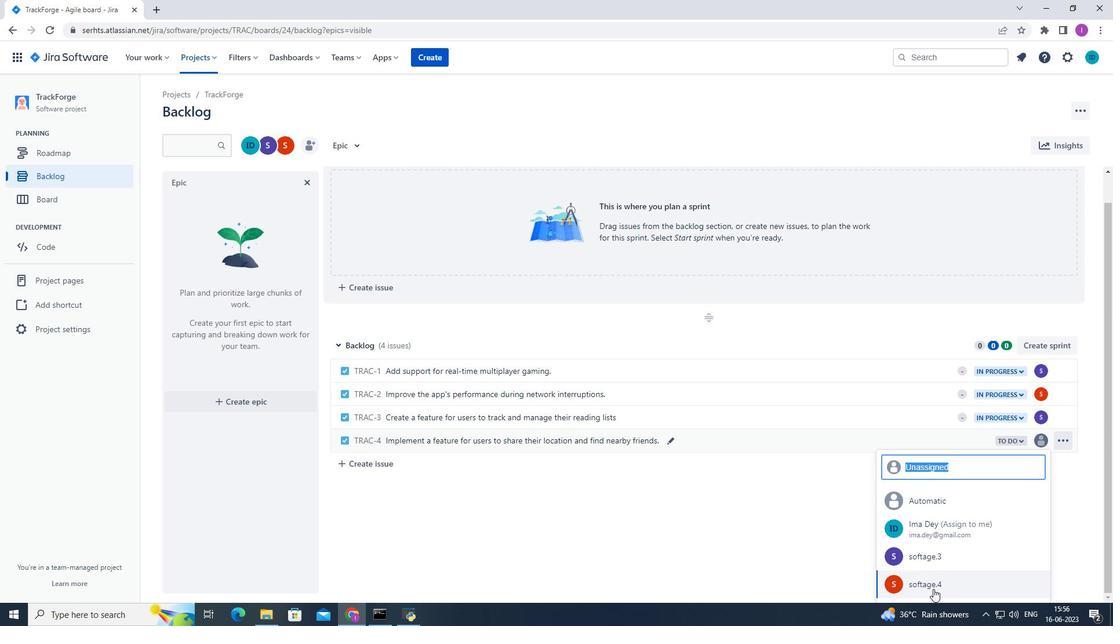 
Action: Mouse pressed left at (933, 587)
Screenshot: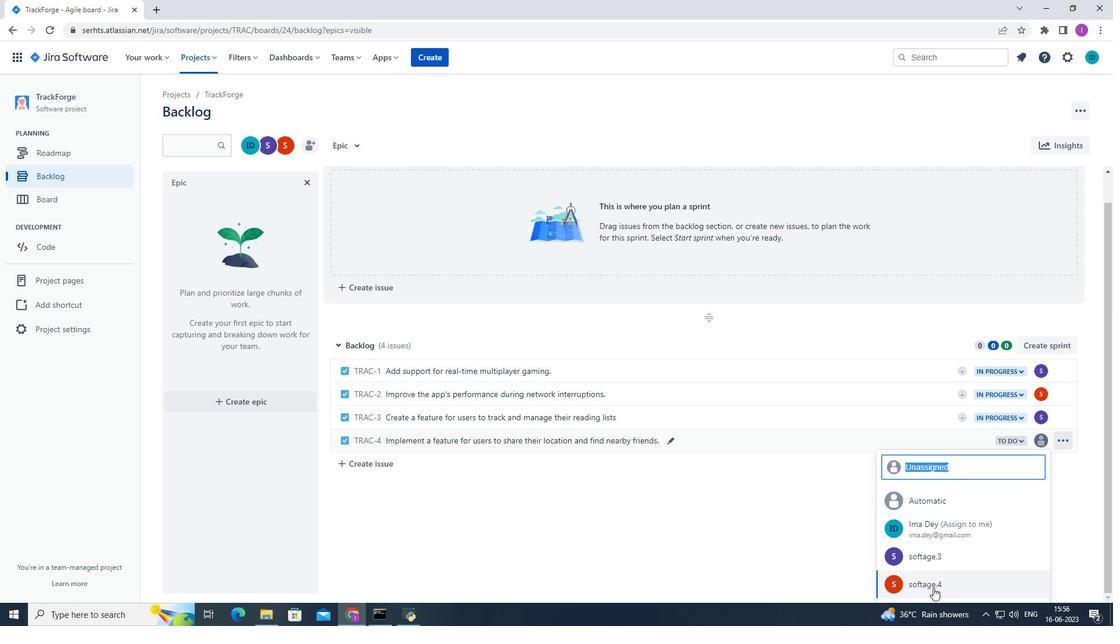 
Action: Mouse moved to (1022, 471)
Screenshot: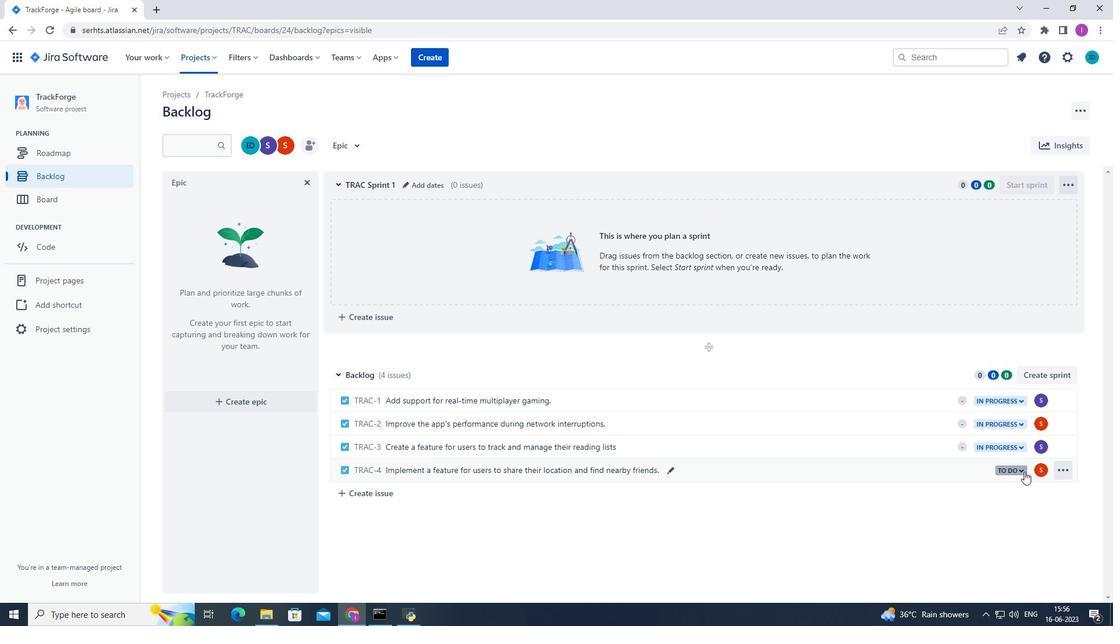 
Action: Mouse pressed left at (1022, 471)
Screenshot: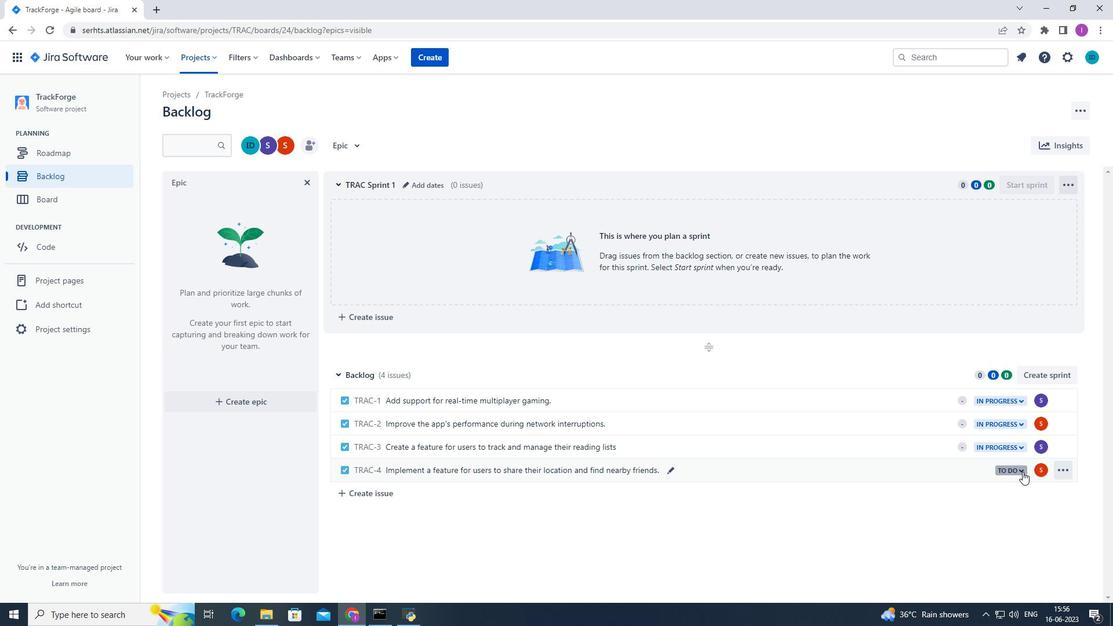 
Action: Mouse moved to (954, 495)
Screenshot: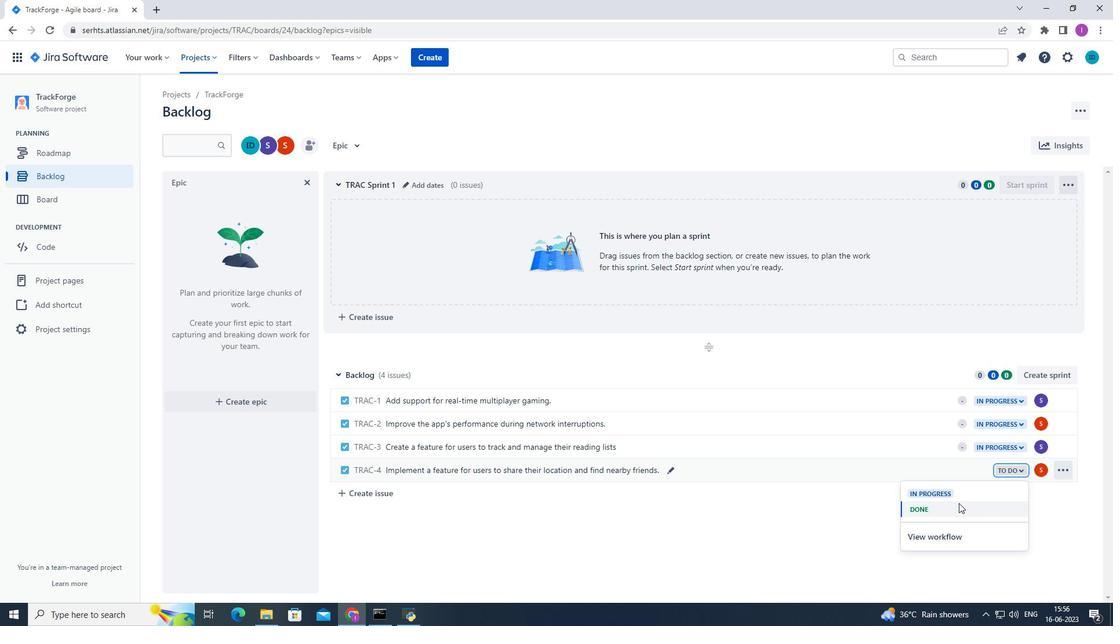 
Action: Mouse pressed left at (954, 495)
Screenshot: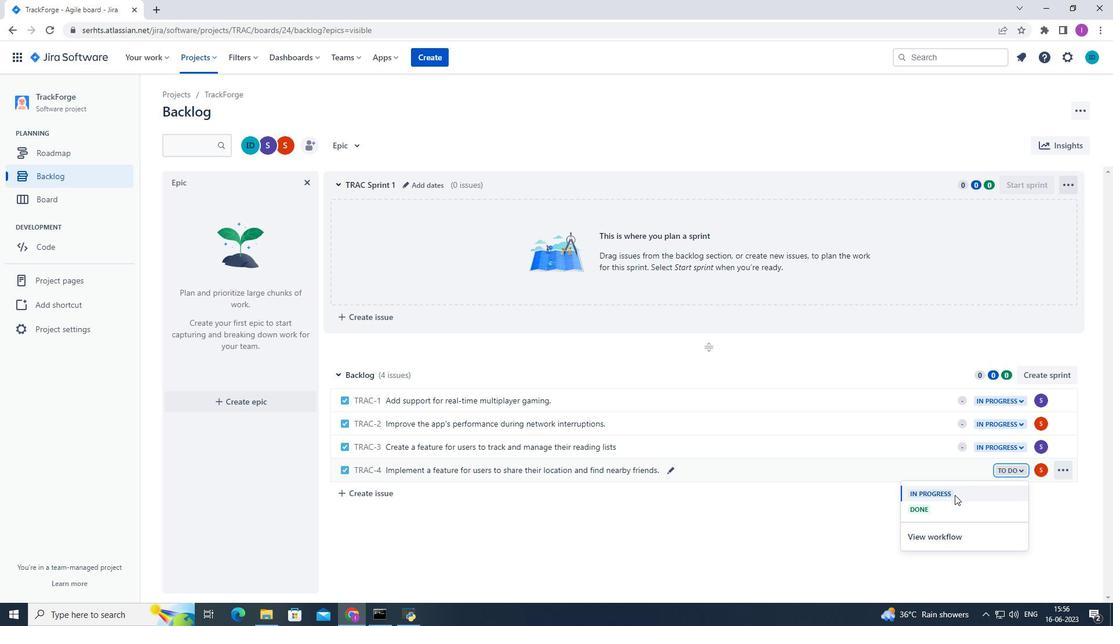 
Action: Mouse moved to (921, 517)
Screenshot: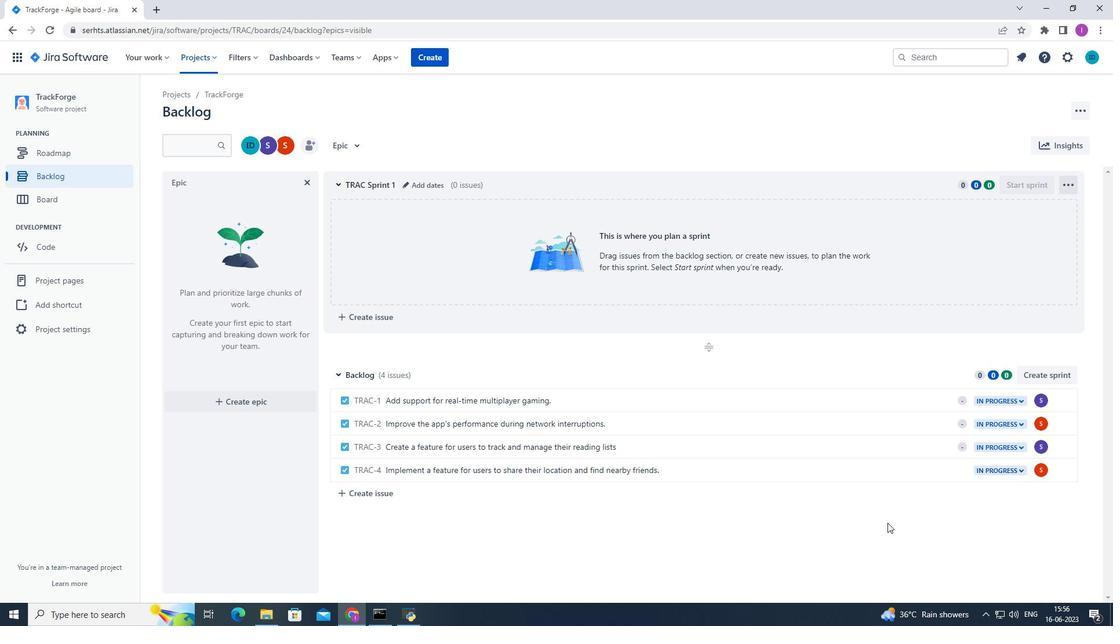 
